 Task: Find connections with filter location Bālurghāt with filter topic #Automationwith filter profile language German with filter current company VDart with filter school ACE Engineering College, Hyderabad with filter industry Metal Valve, Ball, and Roller Manufacturing with filter service category Financial Advisory with filter keywords title Solar Photovoltaic Installer
Action: Mouse moved to (476, 63)
Screenshot: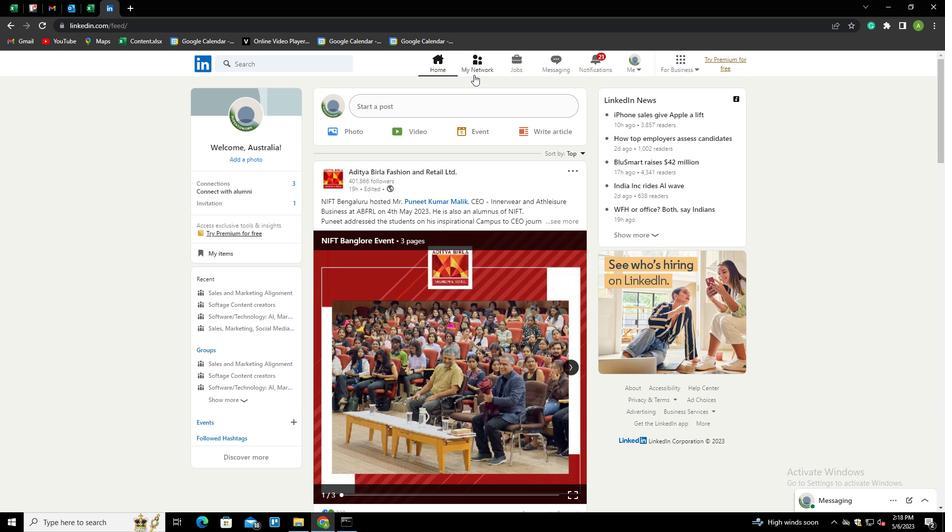 
Action: Mouse pressed left at (476, 63)
Screenshot: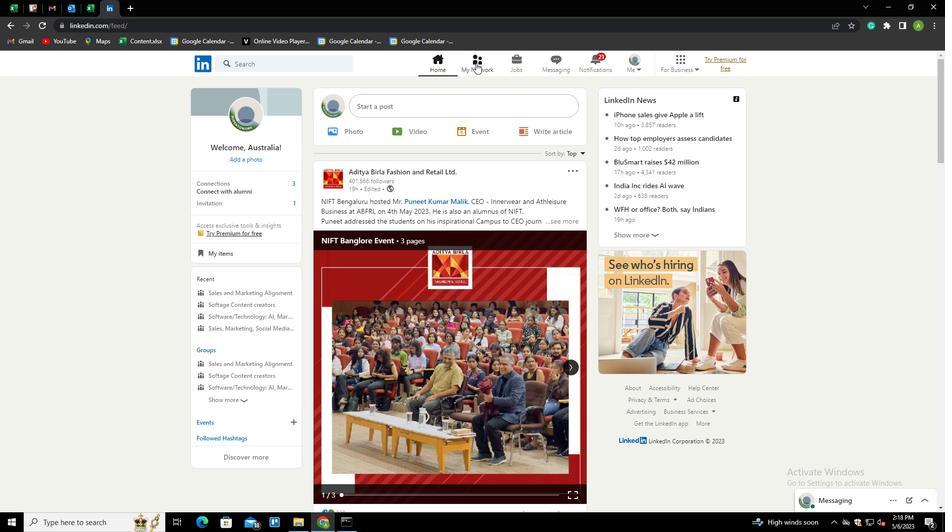 
Action: Mouse moved to (259, 119)
Screenshot: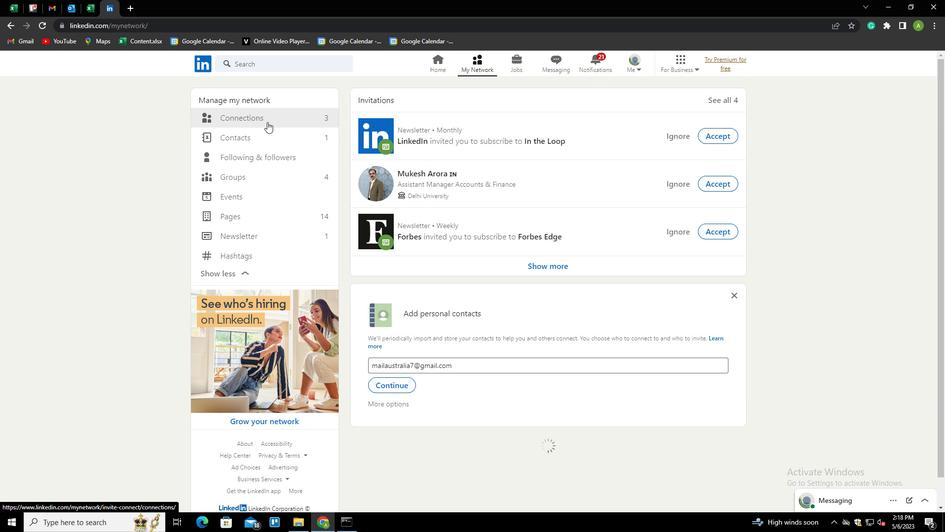 
Action: Mouse pressed left at (259, 119)
Screenshot: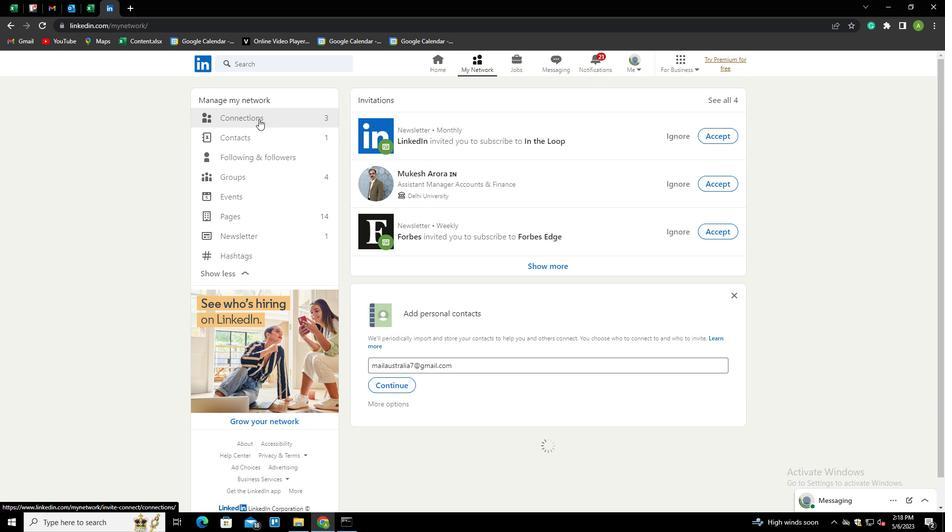 
Action: Mouse moved to (542, 119)
Screenshot: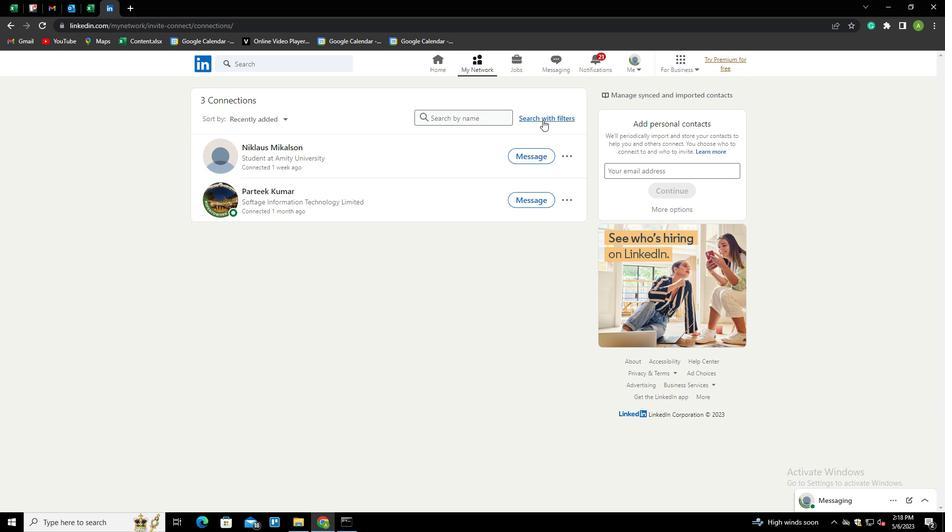 
Action: Mouse pressed left at (542, 119)
Screenshot: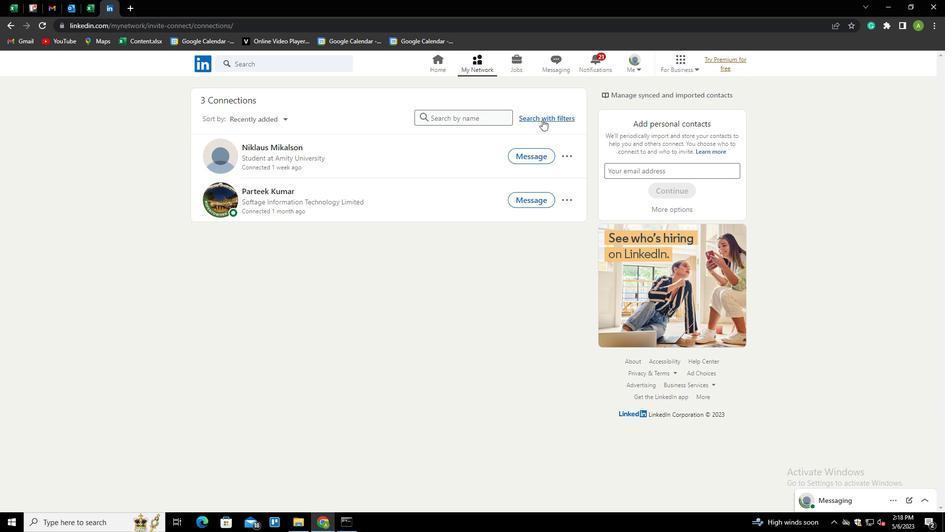 
Action: Mouse moved to (499, 89)
Screenshot: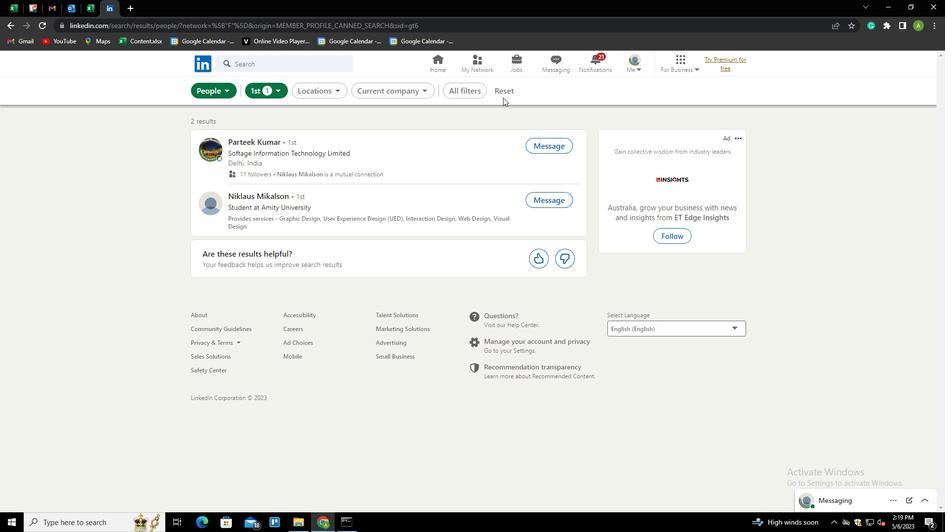 
Action: Mouse pressed left at (499, 89)
Screenshot: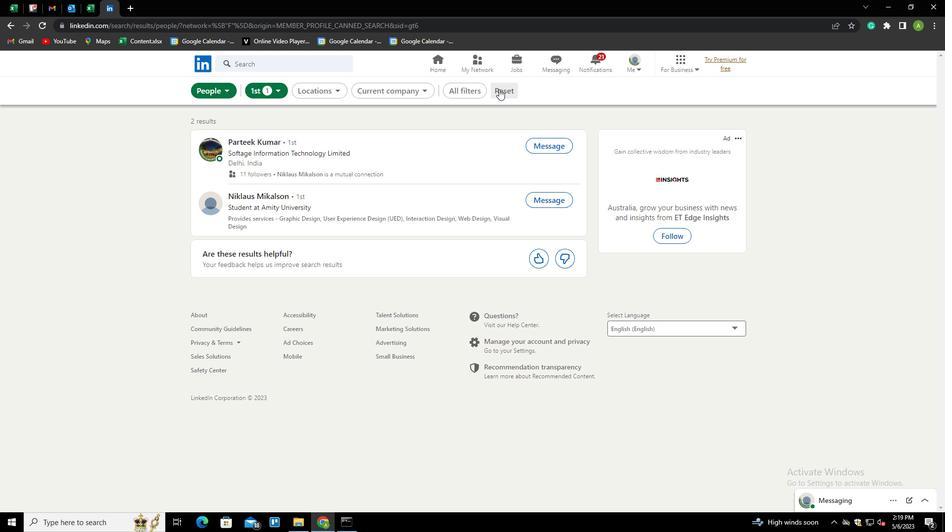 
Action: Mouse moved to (495, 90)
Screenshot: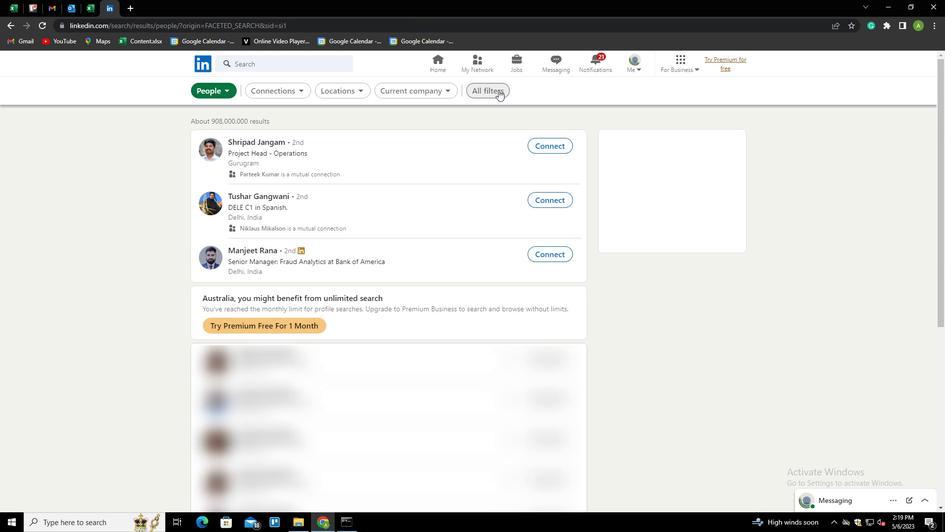 
Action: Mouse pressed left at (495, 90)
Screenshot: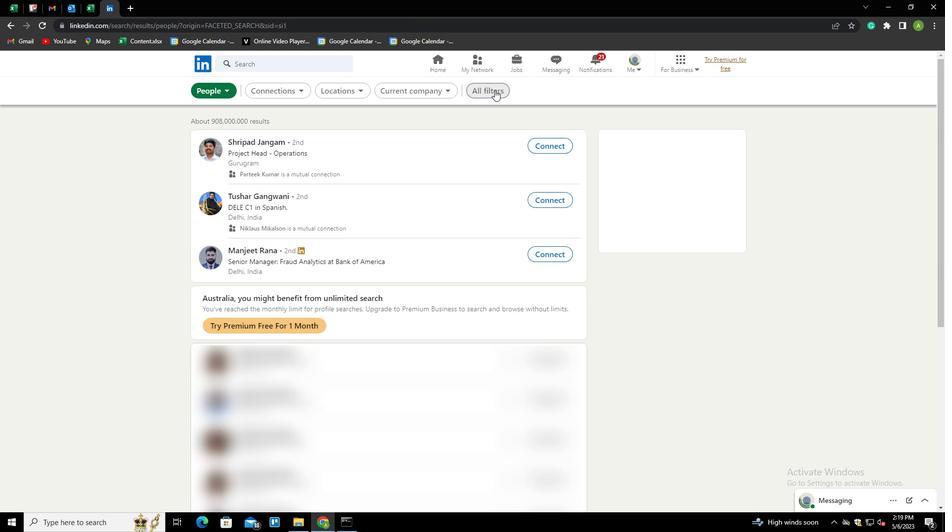 
Action: Mouse moved to (829, 354)
Screenshot: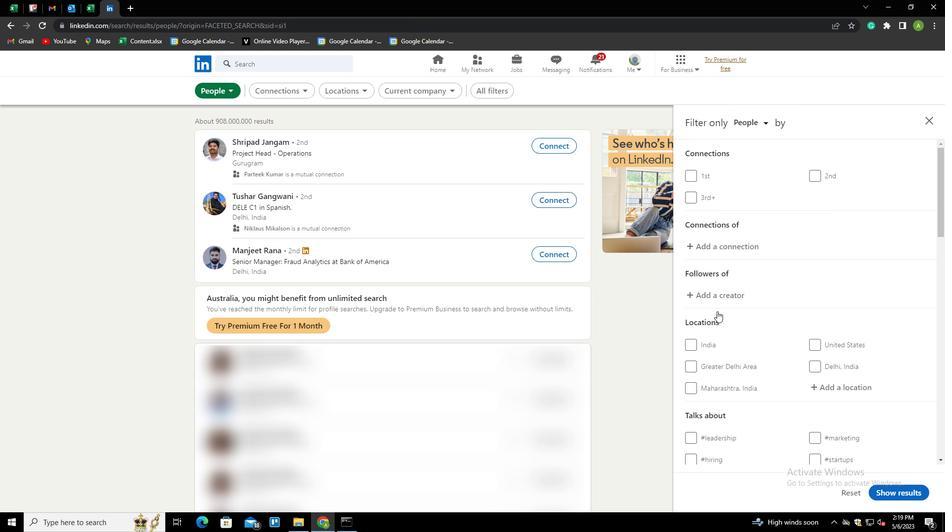 
Action: Mouse scrolled (829, 353) with delta (0, 0)
Screenshot: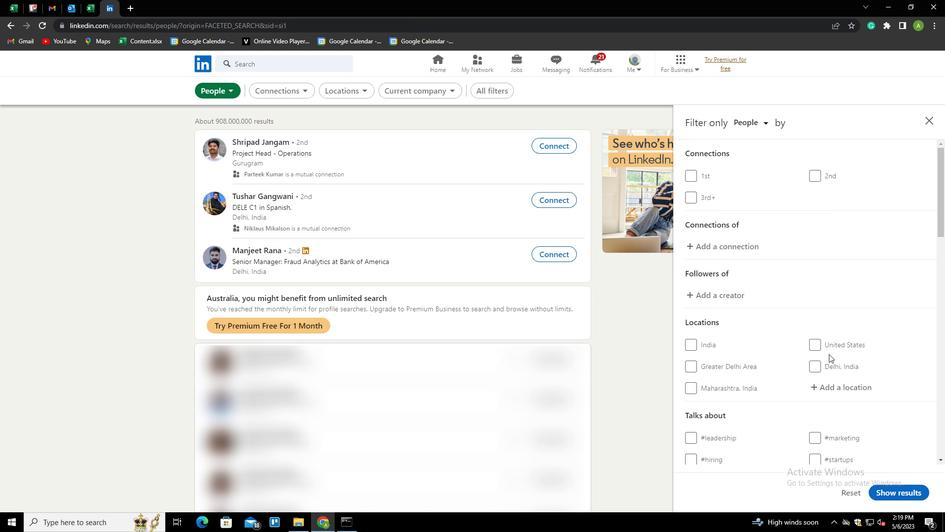
Action: Mouse scrolled (829, 353) with delta (0, 0)
Screenshot: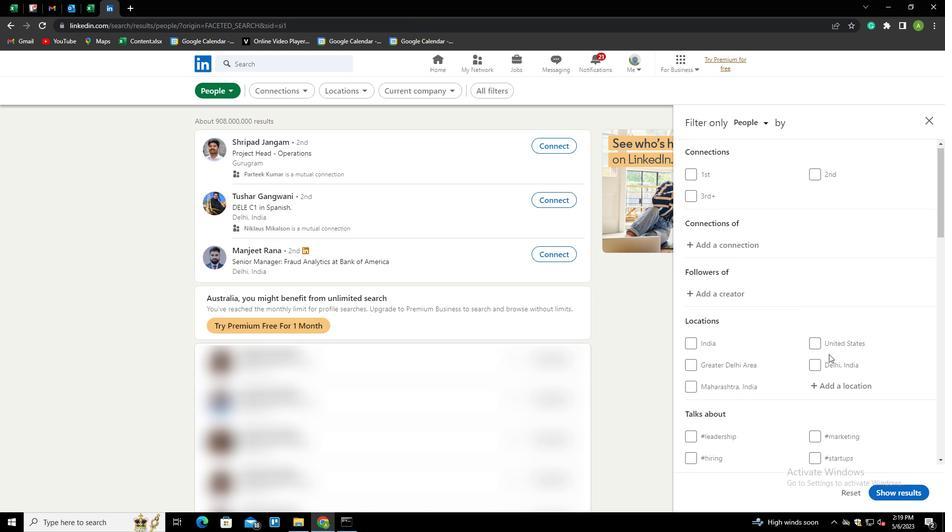 
Action: Mouse scrolled (829, 353) with delta (0, 0)
Screenshot: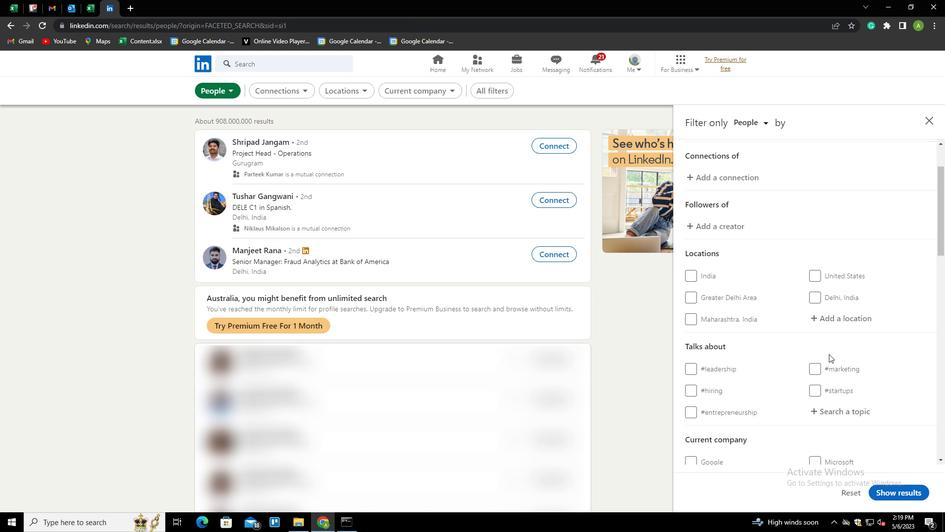 
Action: Mouse moved to (832, 242)
Screenshot: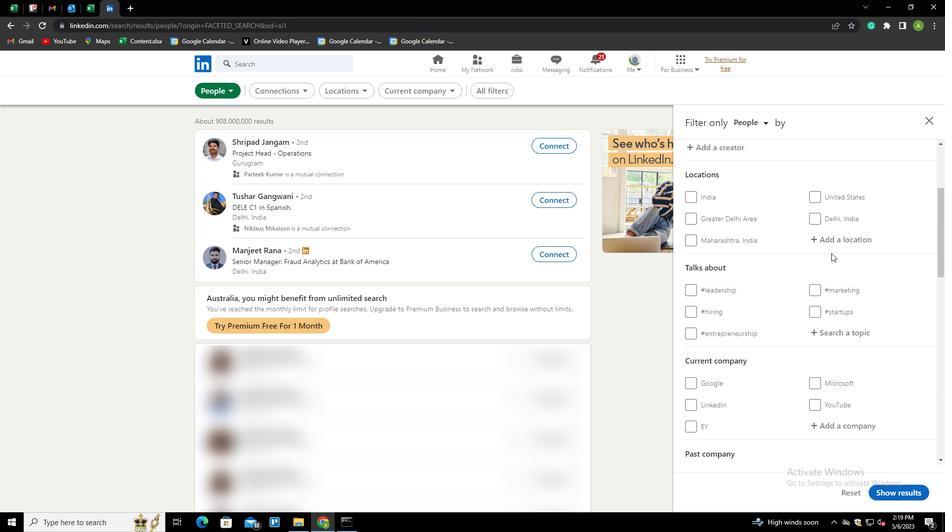 
Action: Mouse pressed left at (832, 242)
Screenshot: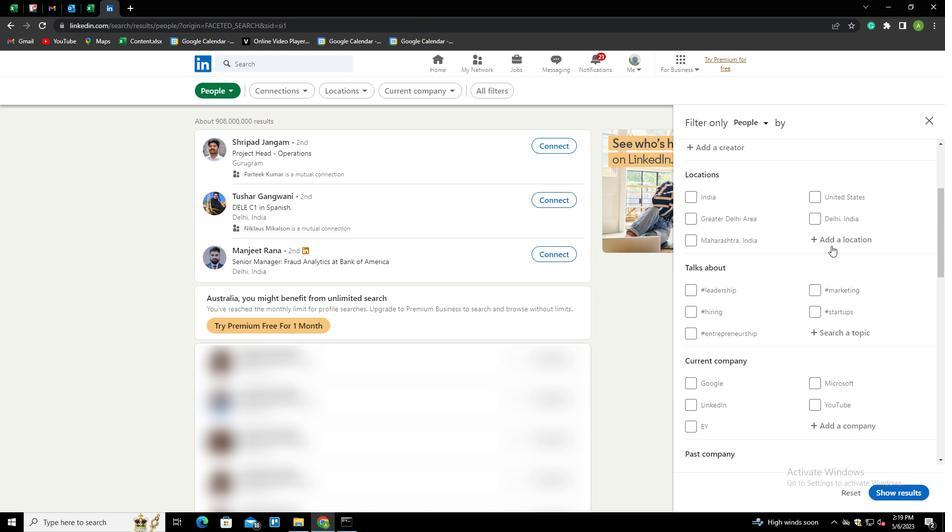 
Action: Mouse moved to (832, 262)
Screenshot: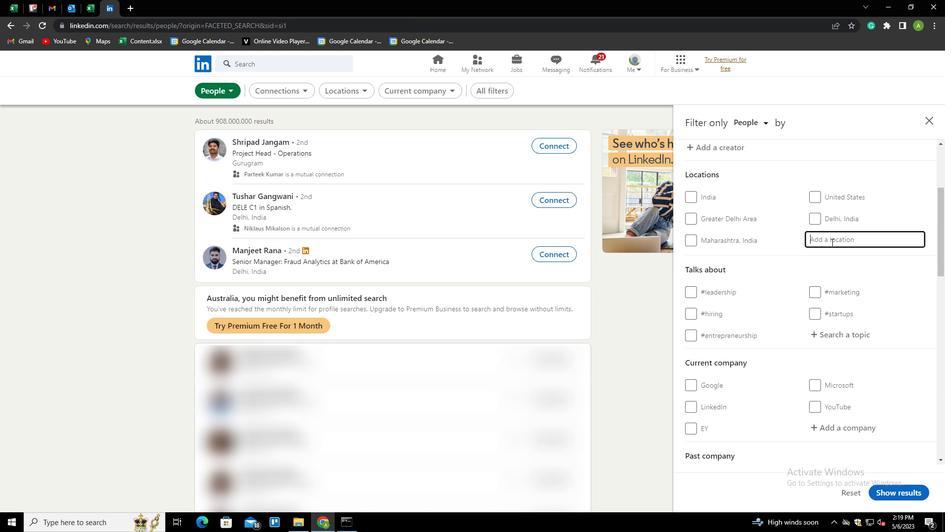 
Action: Key pressed <Key.shift><Key.shift>BALURGHAT<Key.down><Key.enter>
Screenshot: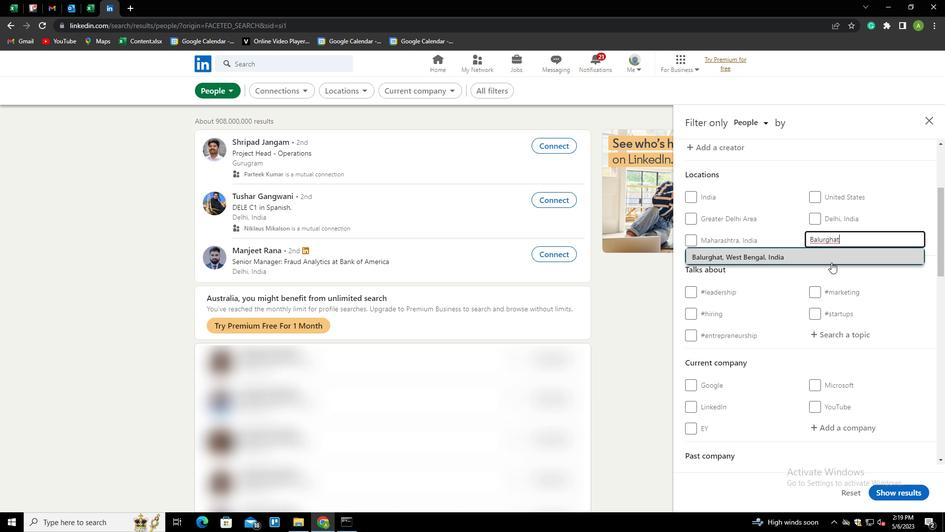 
Action: Mouse scrolled (832, 262) with delta (0, 0)
Screenshot: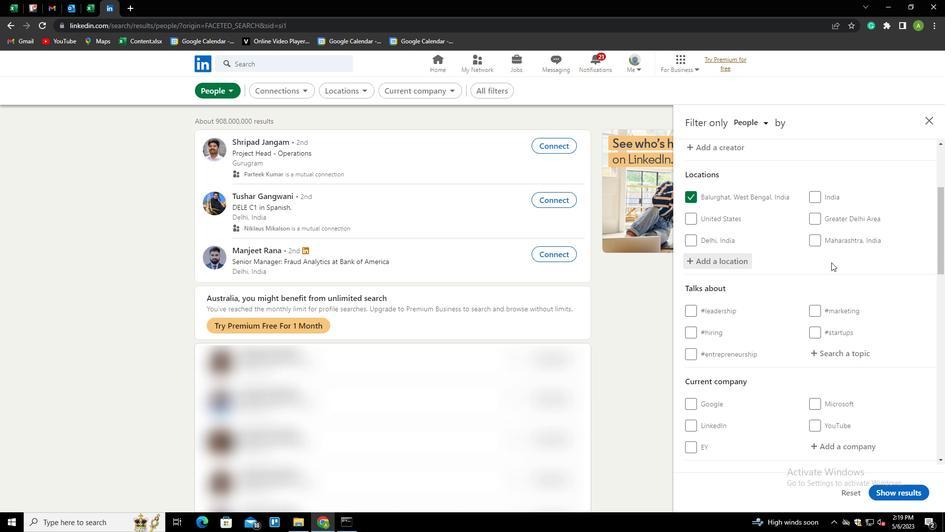 
Action: Mouse scrolled (832, 262) with delta (0, 0)
Screenshot: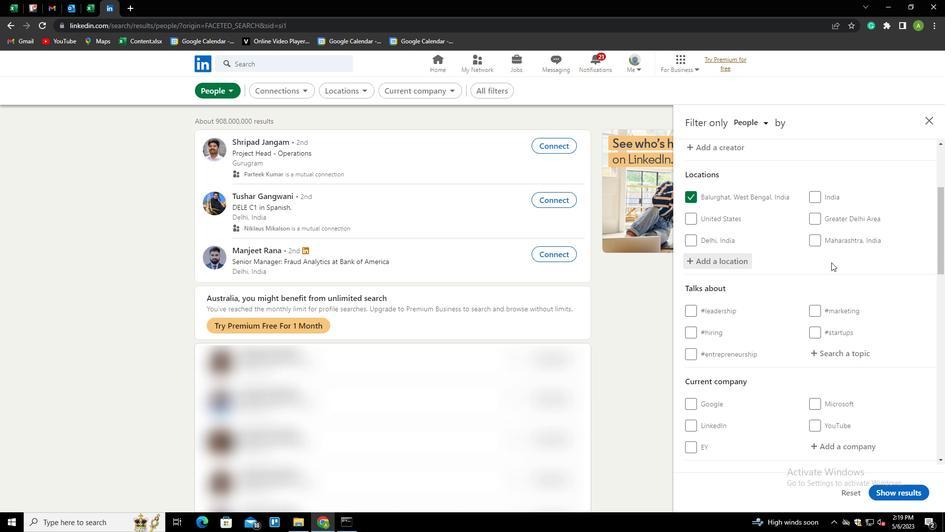 
Action: Mouse scrolled (832, 262) with delta (0, 0)
Screenshot: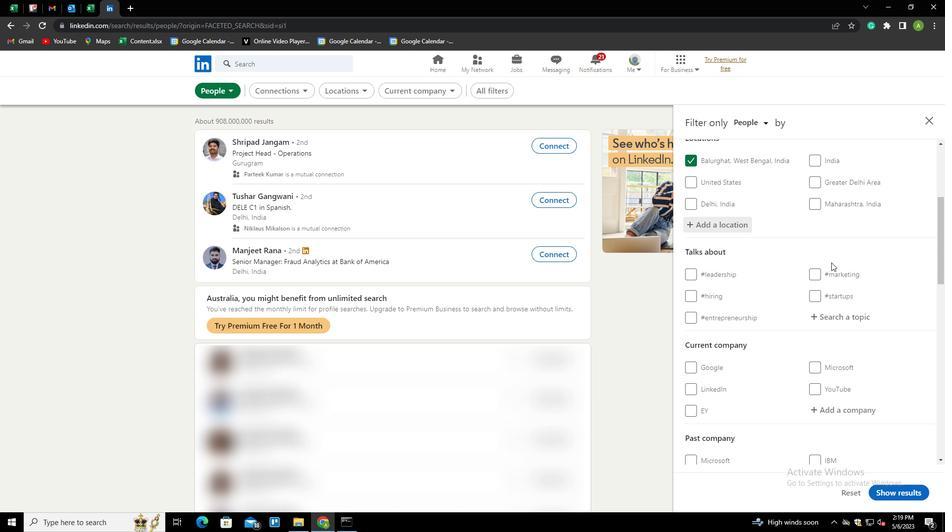 
Action: Mouse moved to (831, 195)
Screenshot: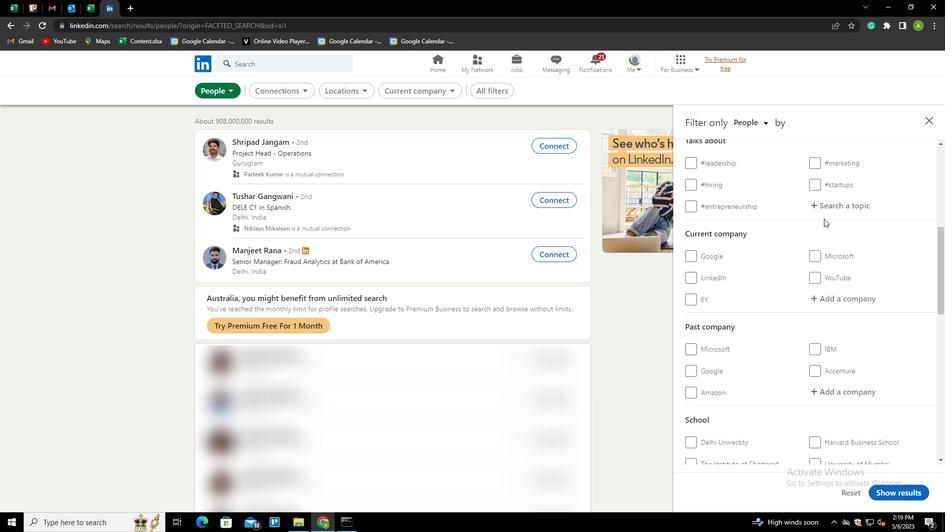 
Action: Mouse pressed left at (831, 195)
Screenshot: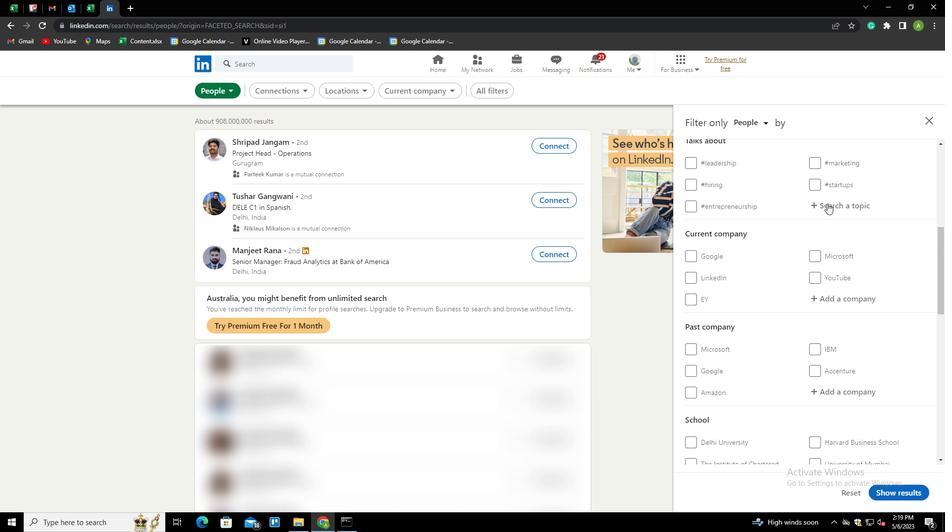
Action: Key pressed <Key.shift>
Screenshot: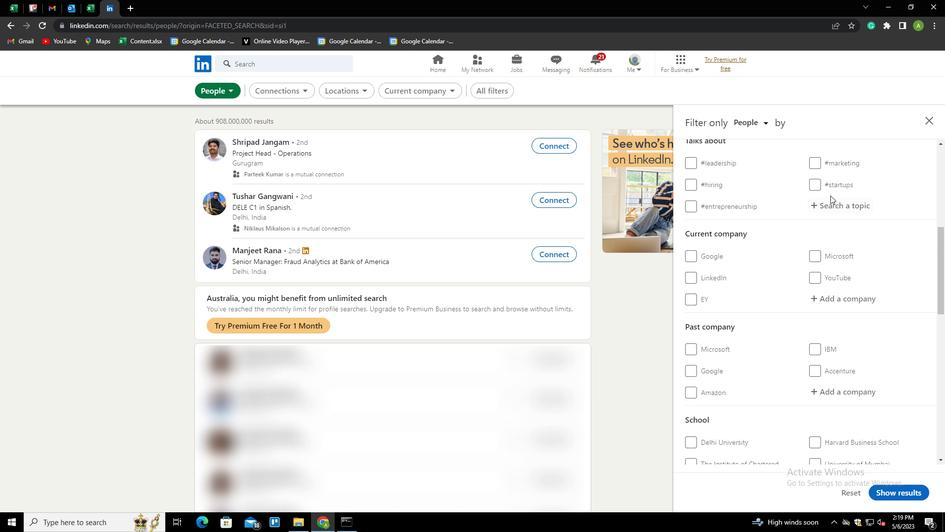 
Action: Mouse moved to (833, 208)
Screenshot: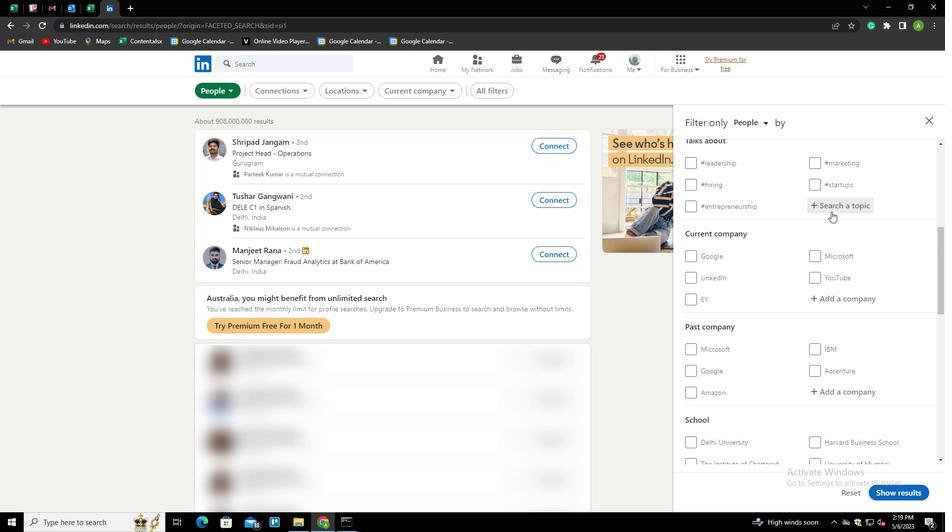 
Action: Key pressed <Key.shift>
Screenshot: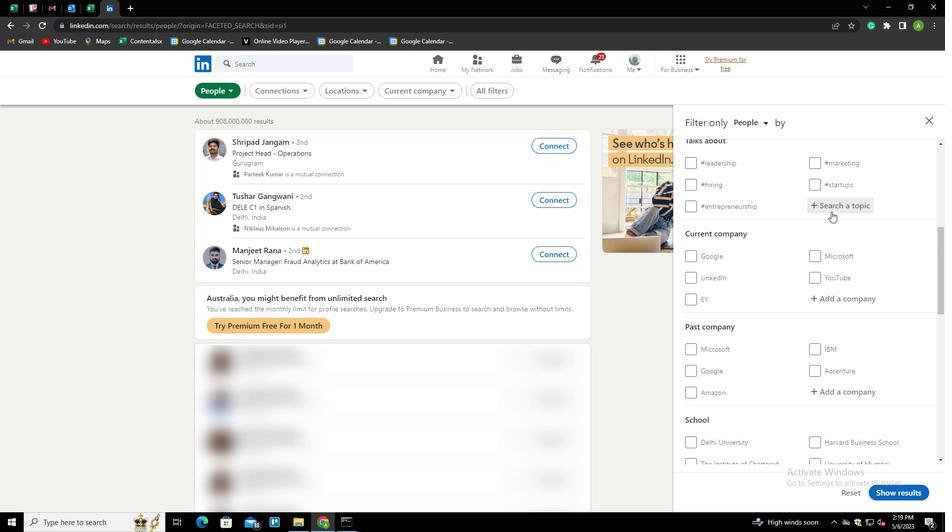 
Action: Mouse moved to (833, 206)
Screenshot: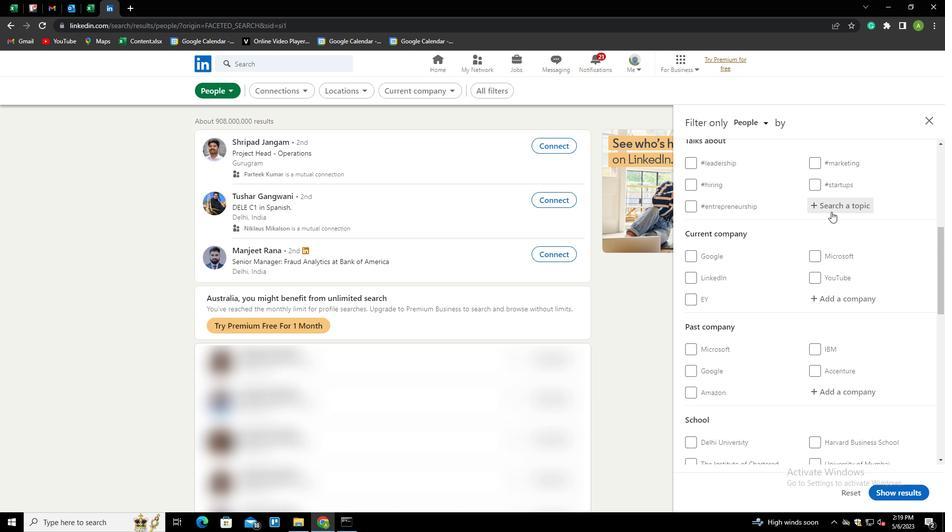 
Action: Key pressed <Key.shift>
Screenshot: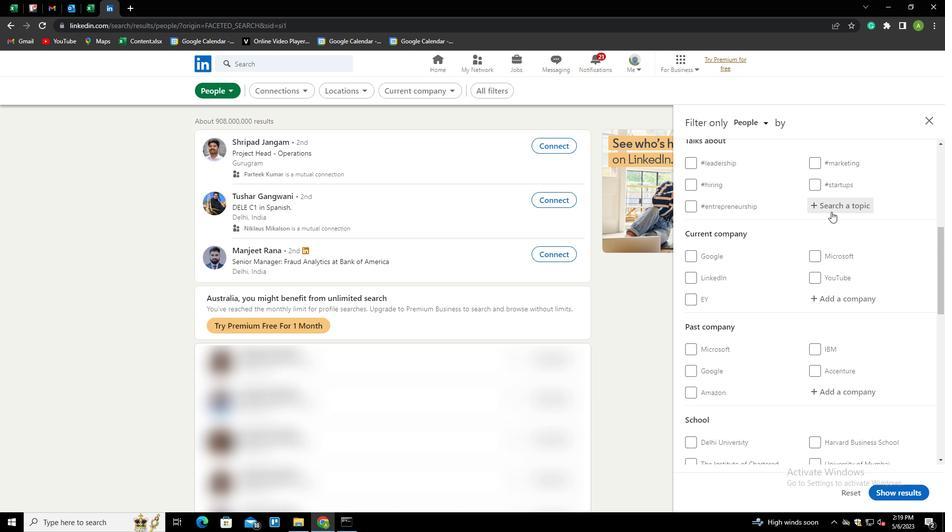 
Action: Mouse moved to (833, 205)
Screenshot: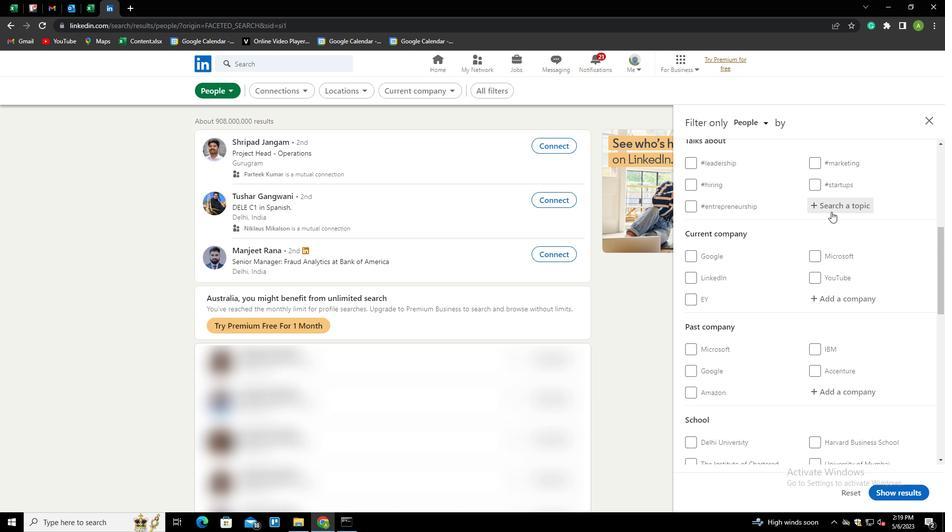 
Action: Mouse pressed left at (833, 205)
Screenshot: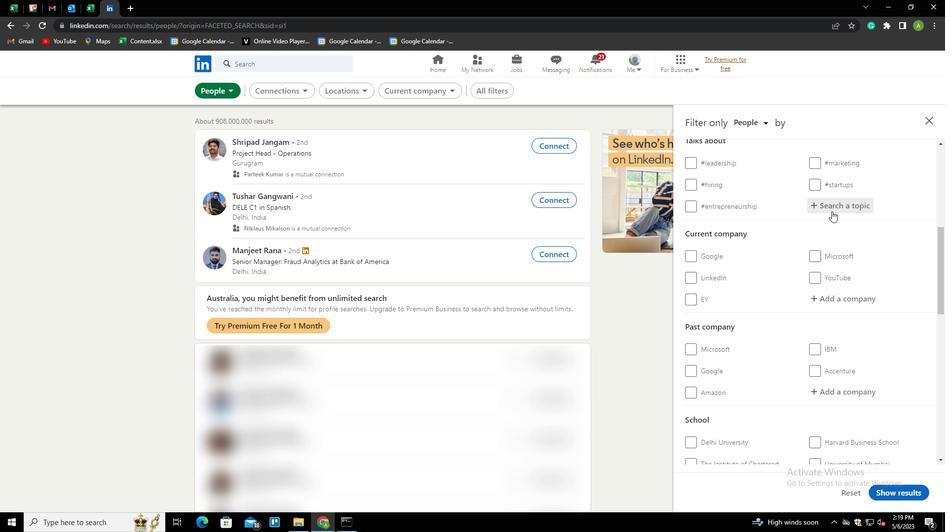 
Action: Key pressed <Key.shift>
Screenshot: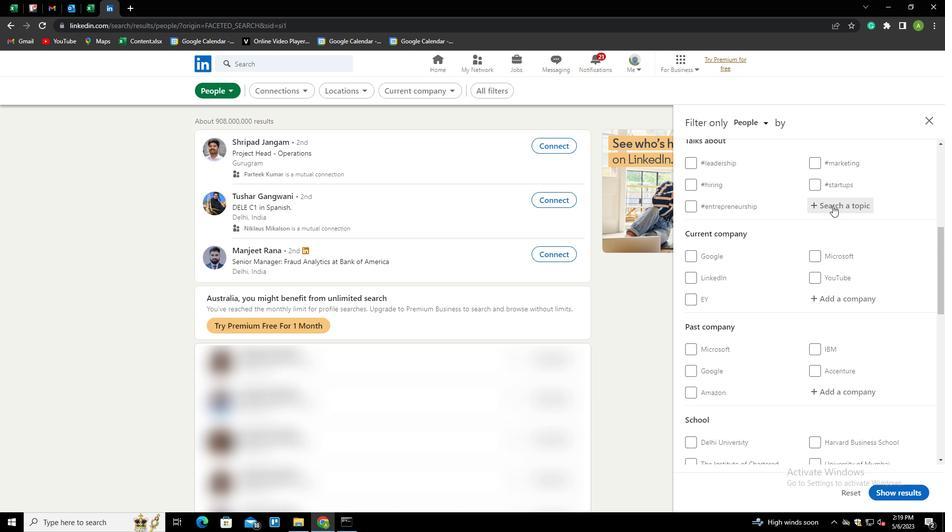
Action: Mouse moved to (833, 205)
Screenshot: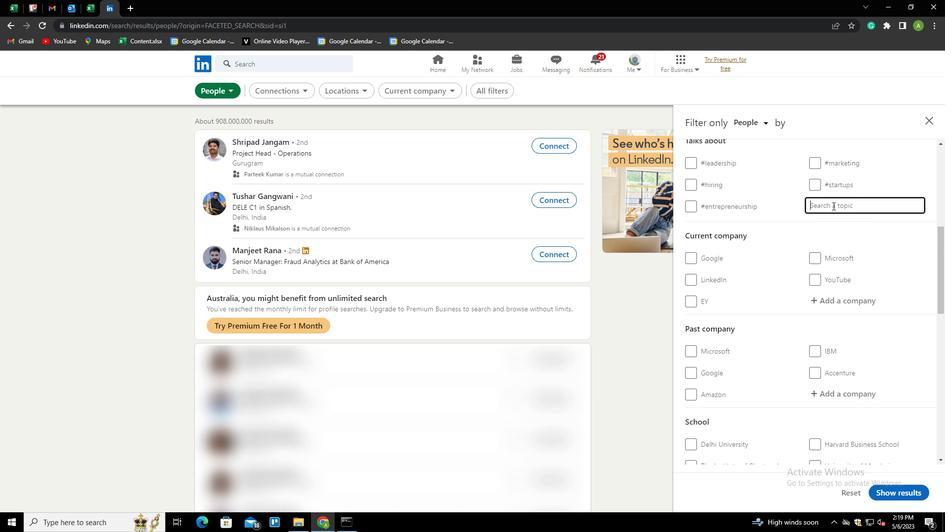 
Action: Key pressed A
Screenshot: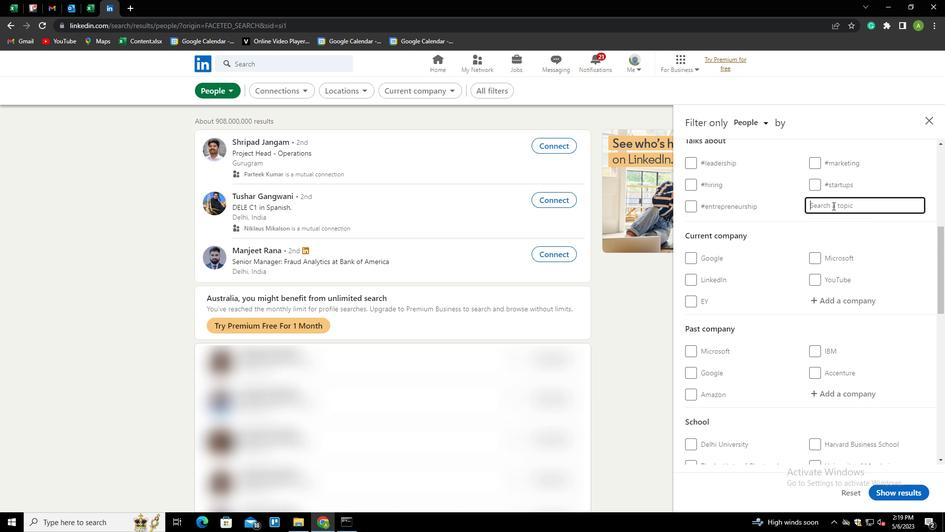 
Action: Mouse moved to (840, 210)
Screenshot: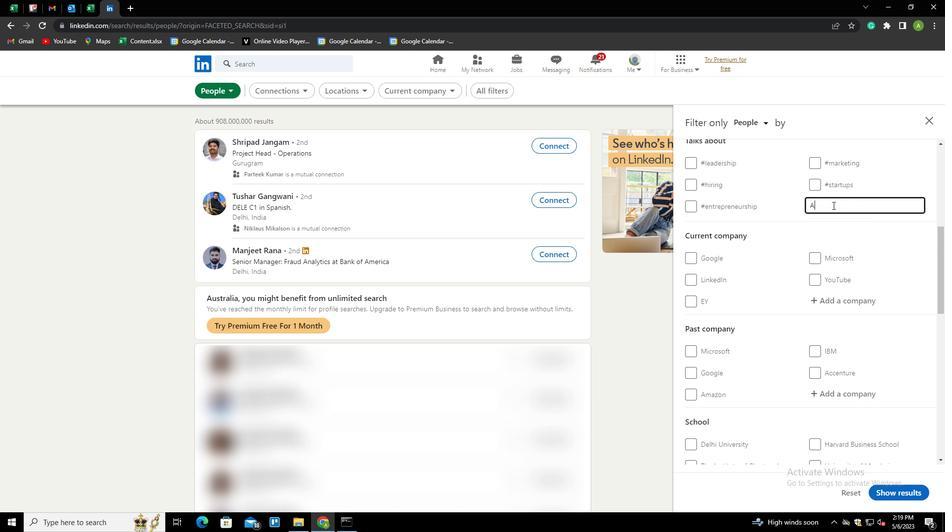 
Action: Key pressed UTOMATION<Key.down><Key.enter>
Screenshot: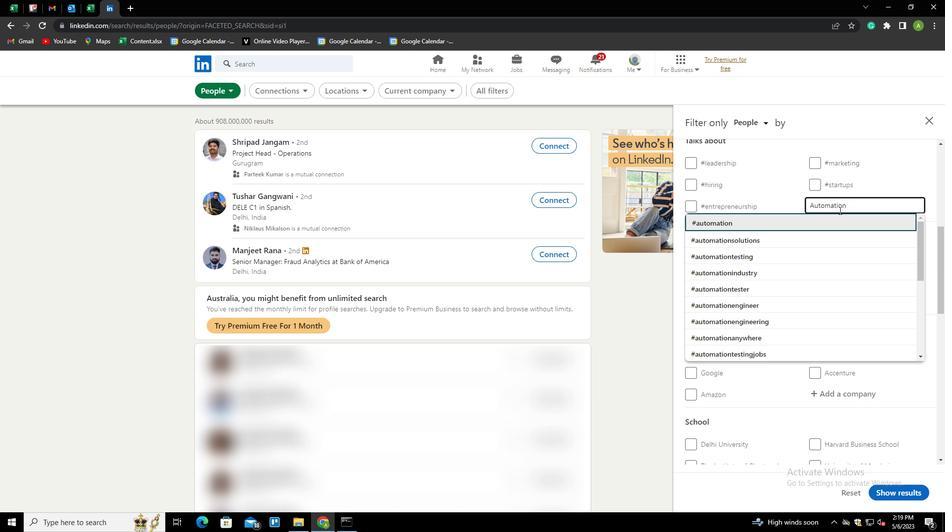 
Action: Mouse moved to (825, 244)
Screenshot: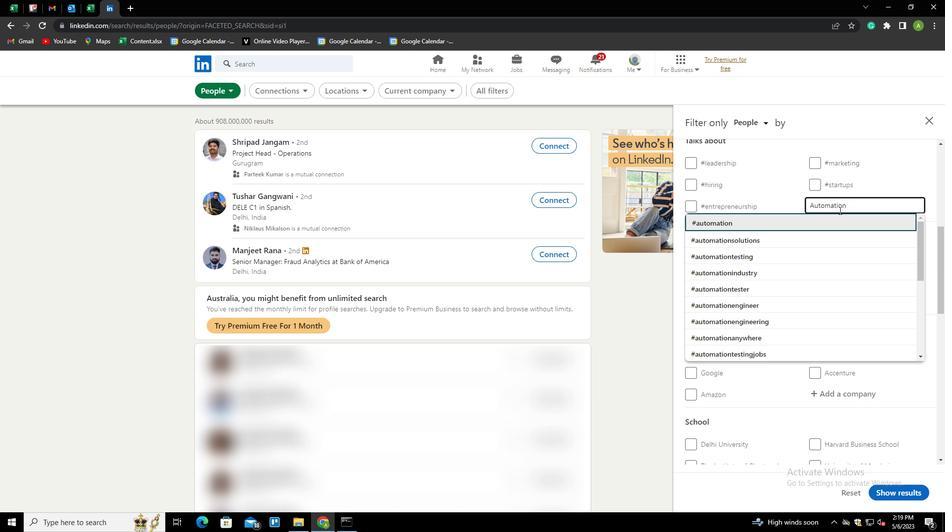 
Action: Mouse scrolled (825, 243) with delta (0, 0)
Screenshot: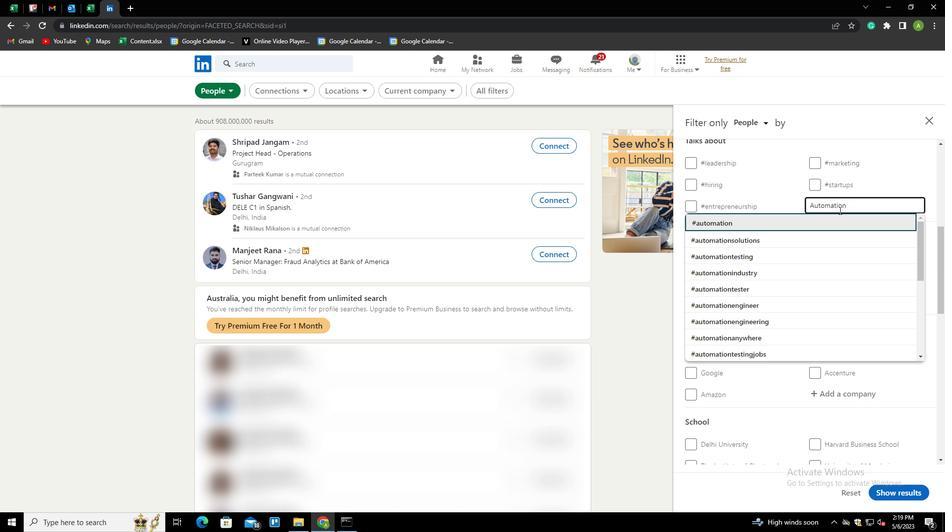 
Action: Mouse scrolled (825, 243) with delta (0, 0)
Screenshot: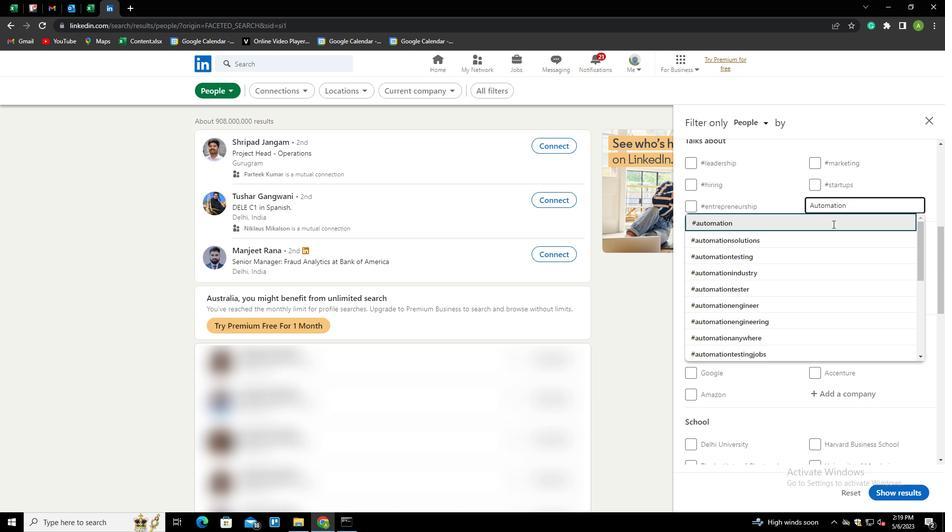 
Action: Mouse moved to (809, 316)
Screenshot: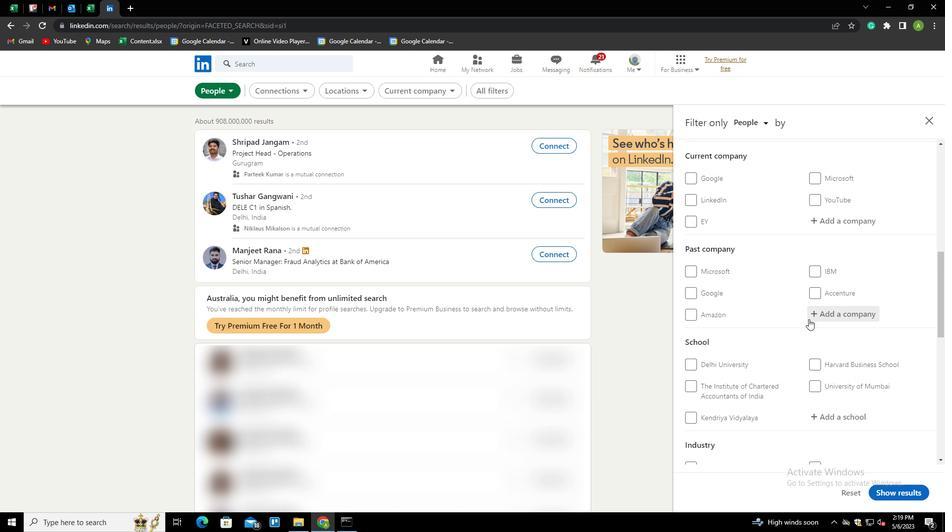 
Action: Mouse scrolled (809, 315) with delta (0, 0)
Screenshot: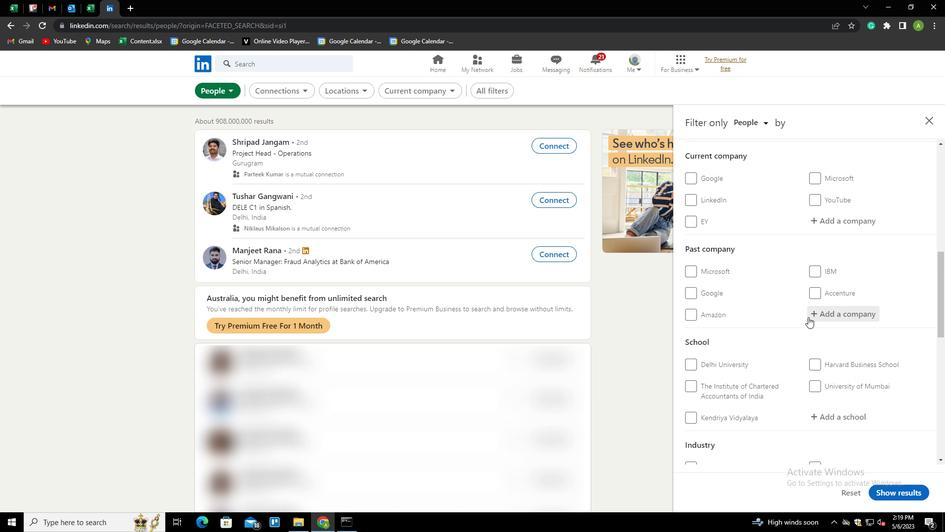 
Action: Mouse scrolled (809, 315) with delta (0, 0)
Screenshot: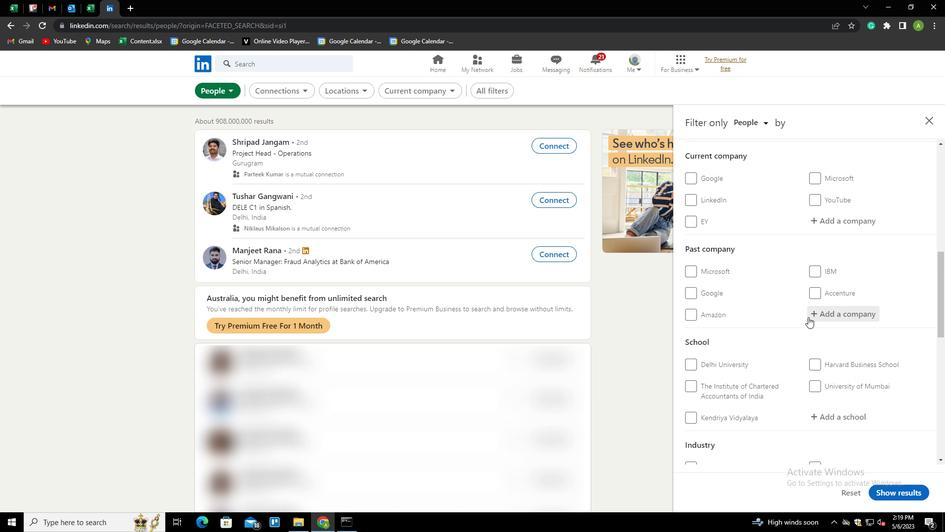 
Action: Mouse scrolled (809, 315) with delta (0, 0)
Screenshot: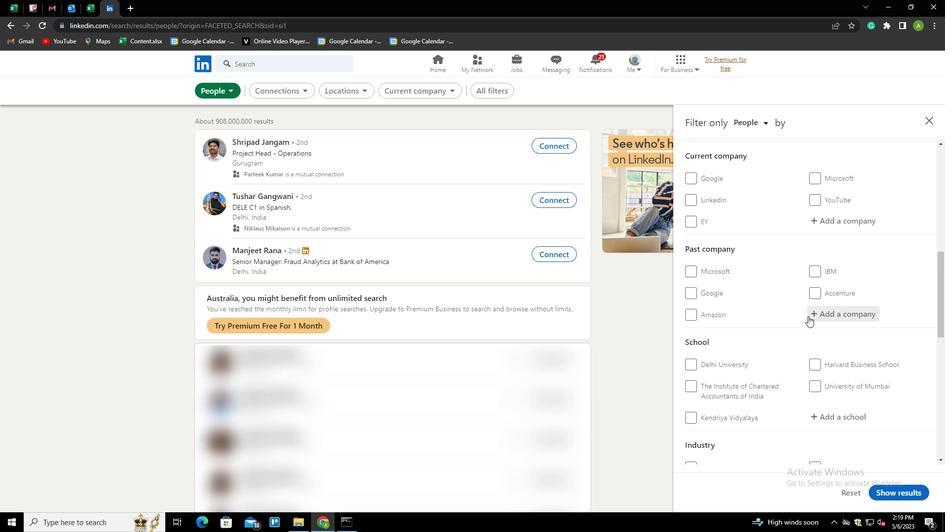 
Action: Mouse scrolled (809, 315) with delta (0, 0)
Screenshot: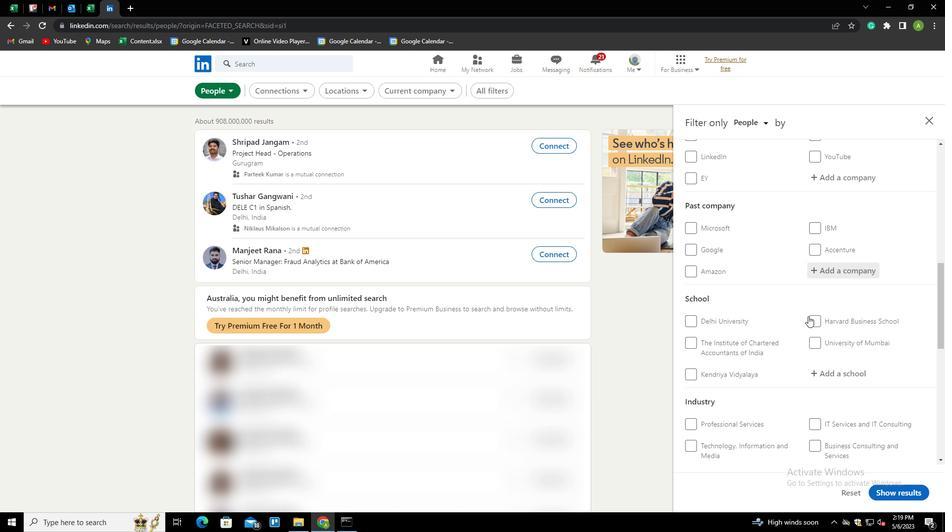 
Action: Mouse scrolled (809, 315) with delta (0, 0)
Screenshot: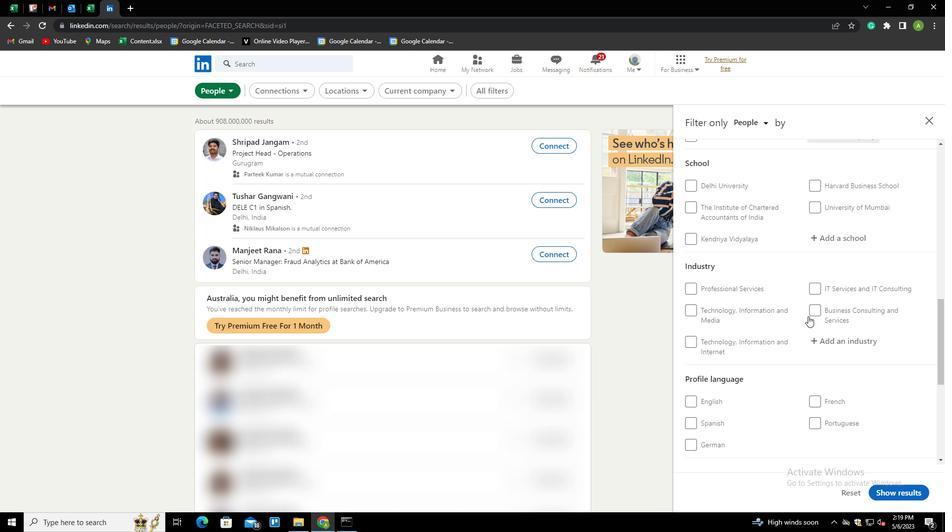
Action: Mouse moved to (700, 380)
Screenshot: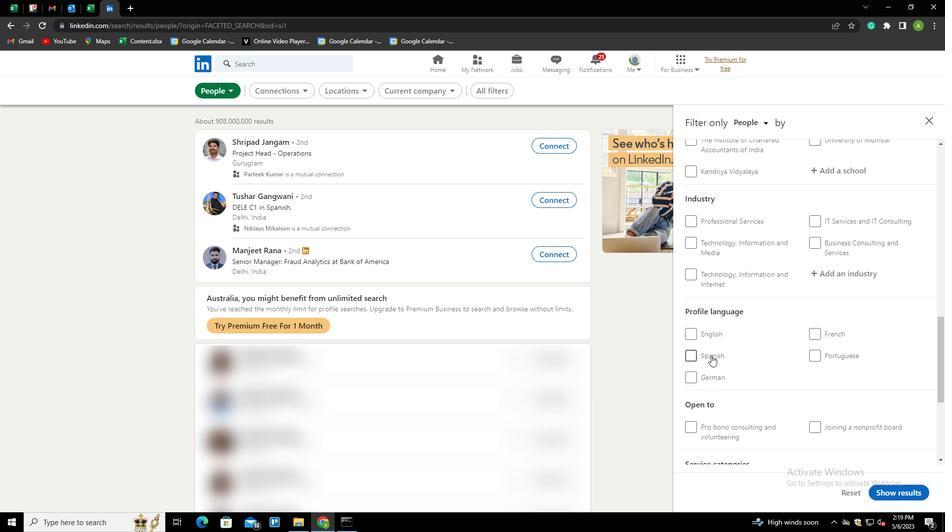 
Action: Mouse pressed left at (700, 380)
Screenshot: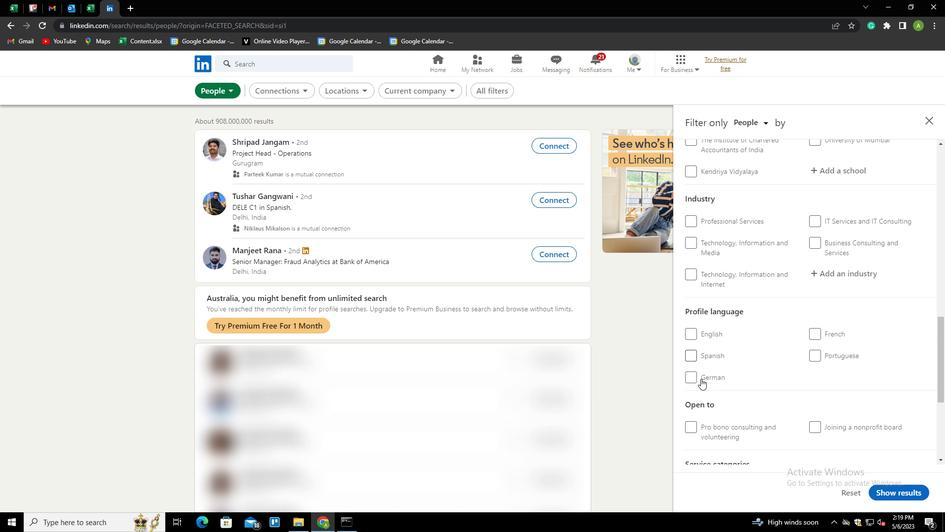 
Action: Mouse moved to (800, 355)
Screenshot: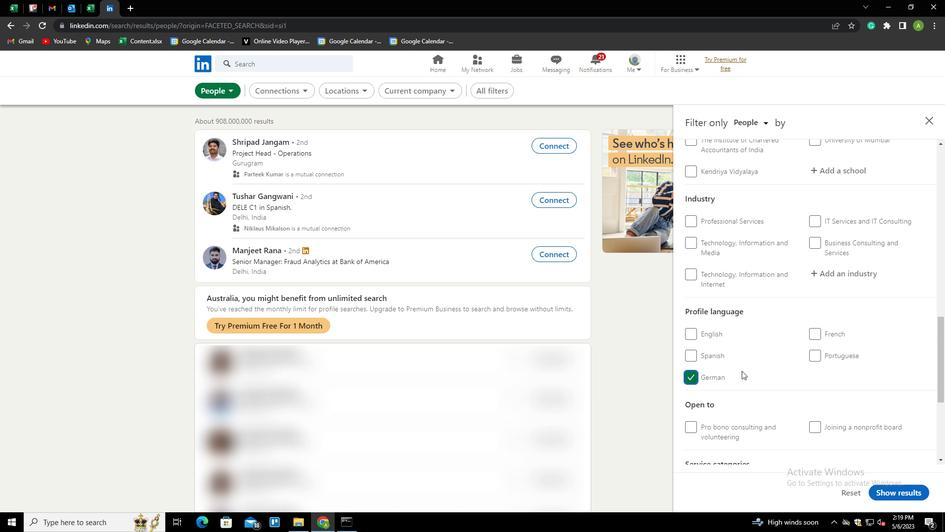 
Action: Mouse scrolled (800, 355) with delta (0, 0)
Screenshot: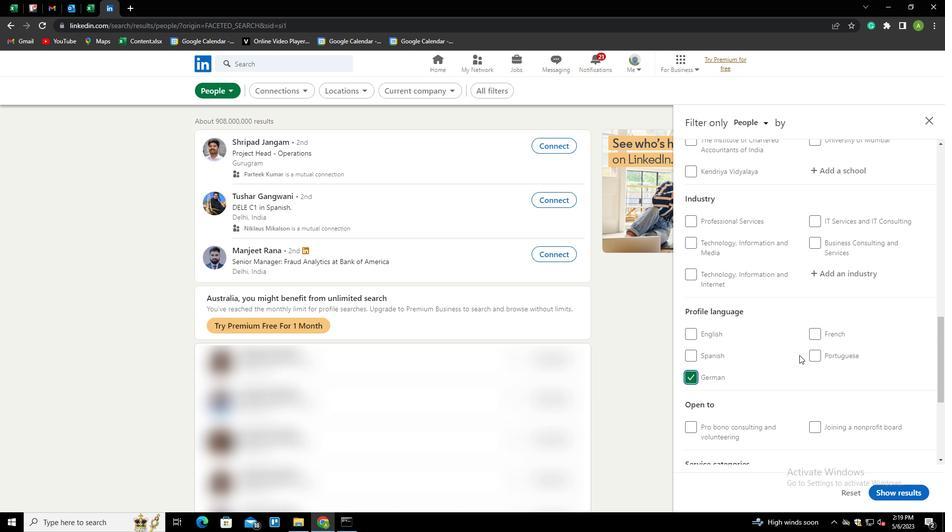 
Action: Mouse scrolled (800, 355) with delta (0, 0)
Screenshot: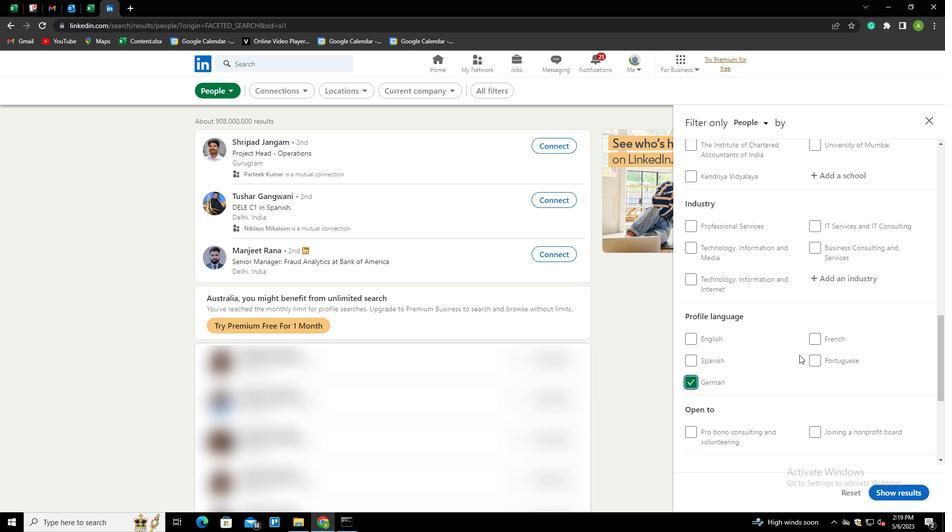
Action: Mouse scrolled (800, 355) with delta (0, 0)
Screenshot: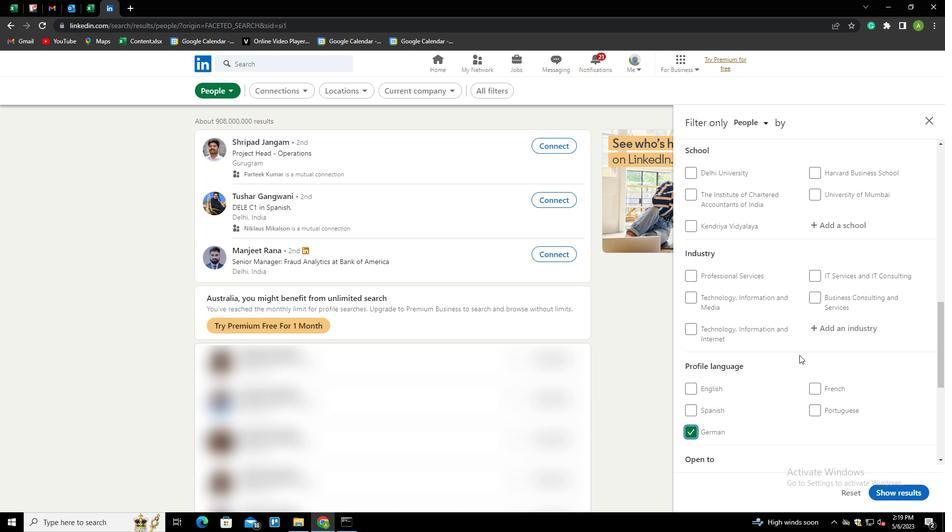 
Action: Mouse scrolled (800, 355) with delta (0, 0)
Screenshot: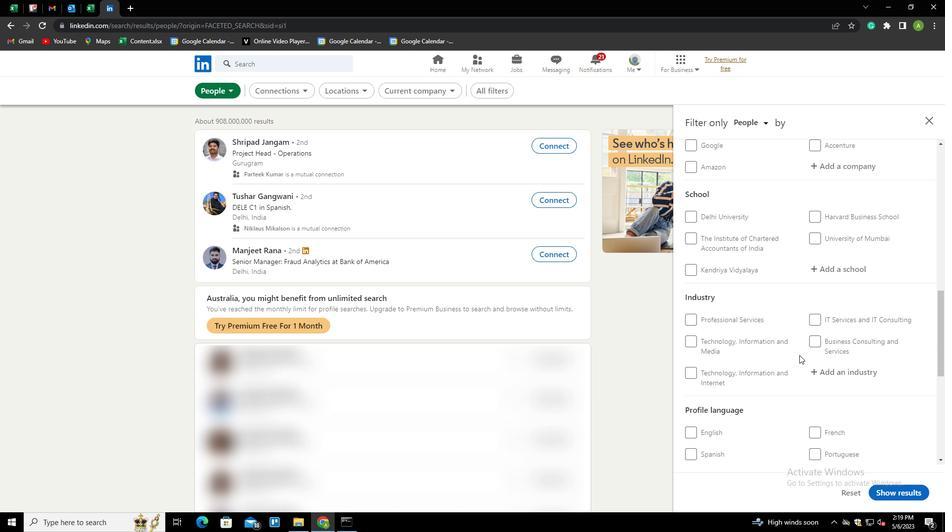 
Action: Mouse scrolled (800, 355) with delta (0, 0)
Screenshot: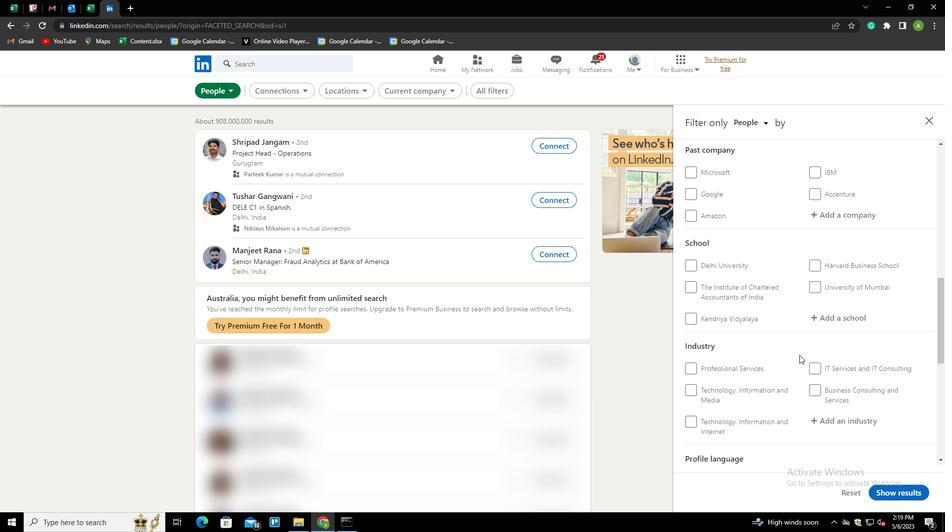 
Action: Mouse moved to (800, 354)
Screenshot: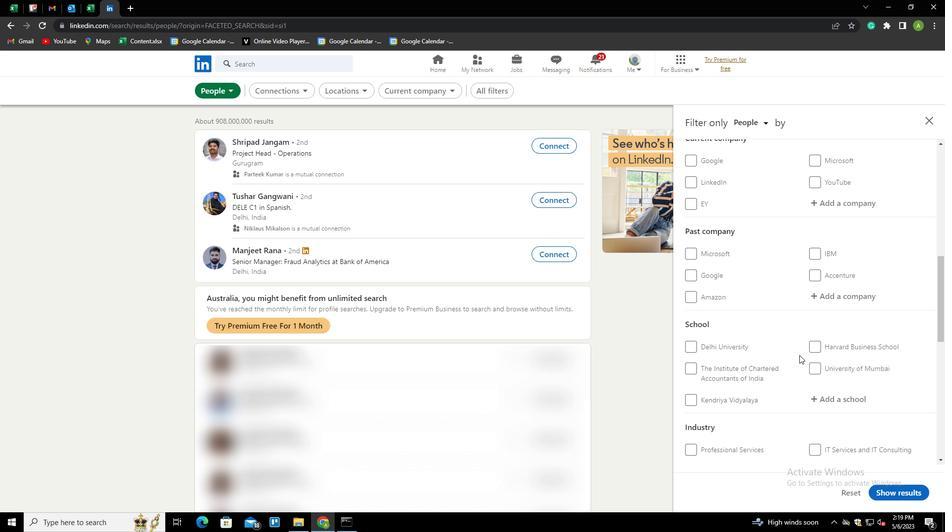 
Action: Mouse scrolled (800, 354) with delta (0, 0)
Screenshot: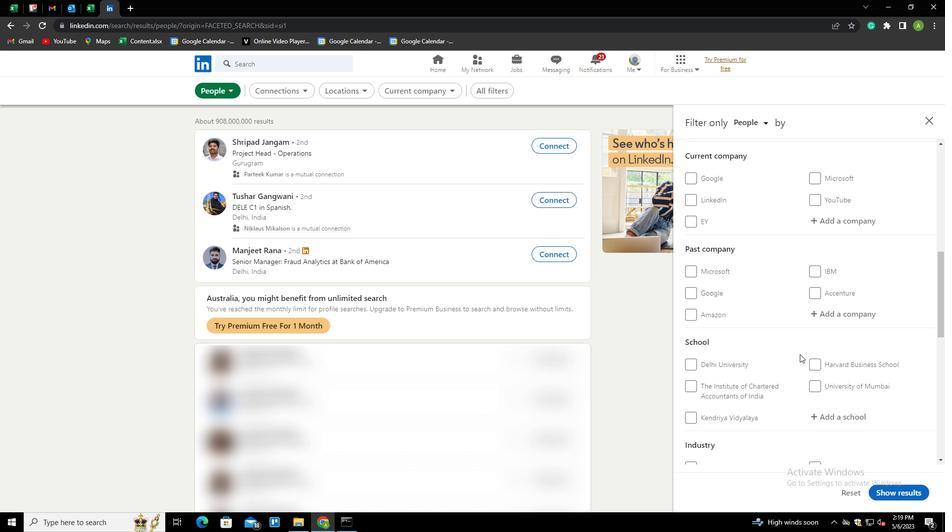 
Action: Mouse moved to (833, 277)
Screenshot: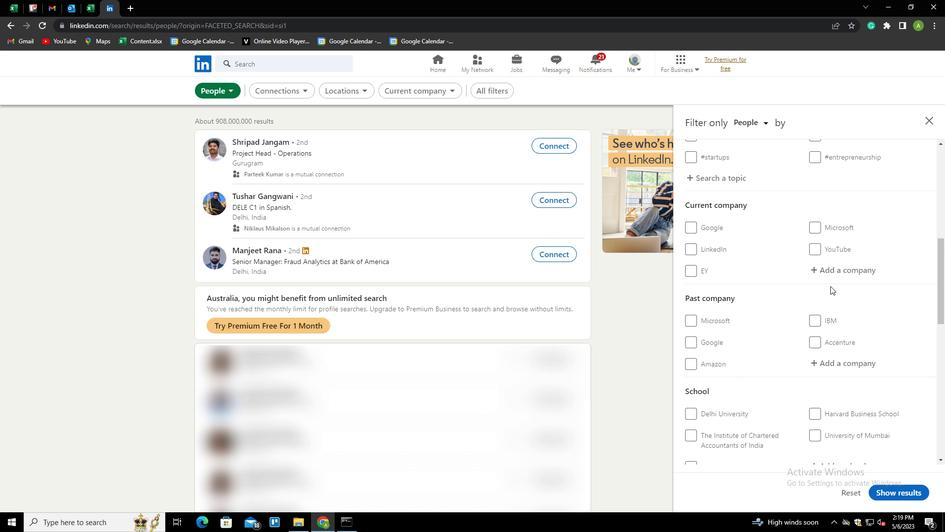 
Action: Mouse pressed left at (833, 277)
Screenshot: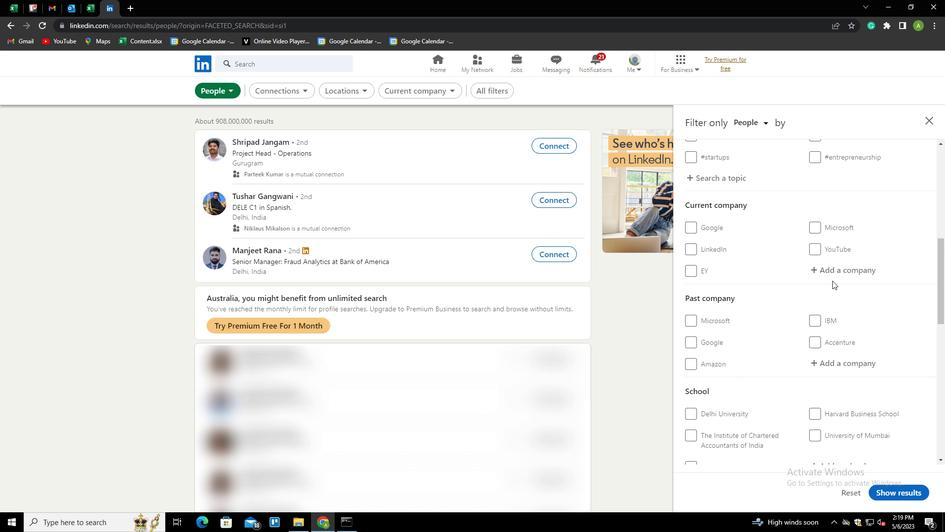 
Action: Key pressed <Key.shift>VDART<Key.down><Key.enter>
Screenshot: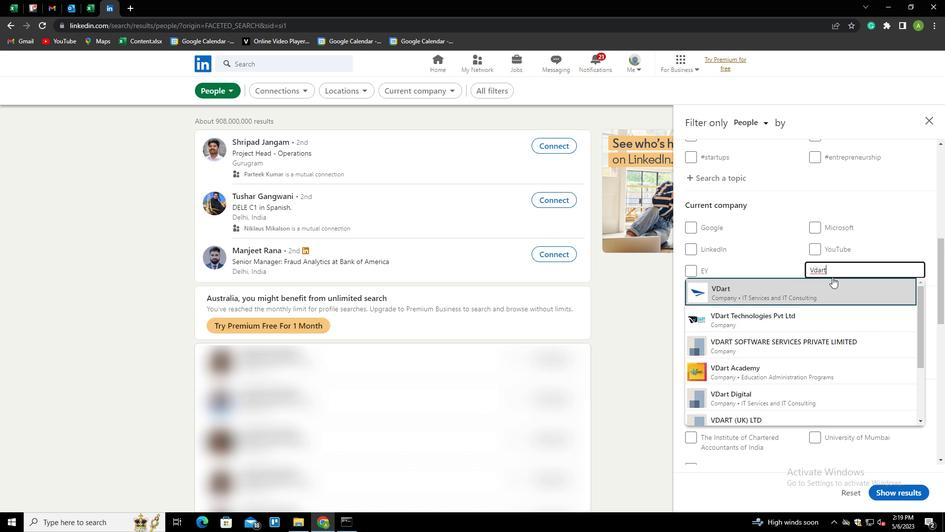 
Action: Mouse moved to (873, 293)
Screenshot: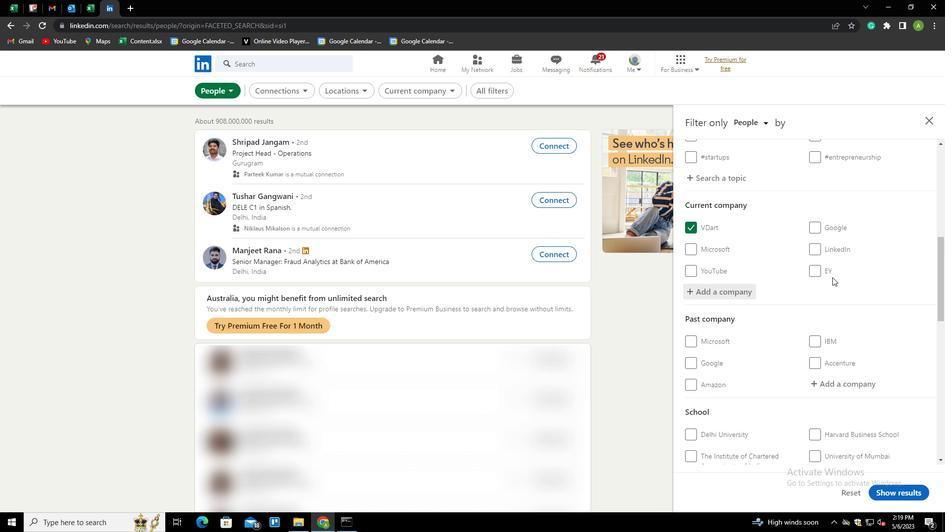 
Action: Mouse scrolled (873, 293) with delta (0, 0)
Screenshot: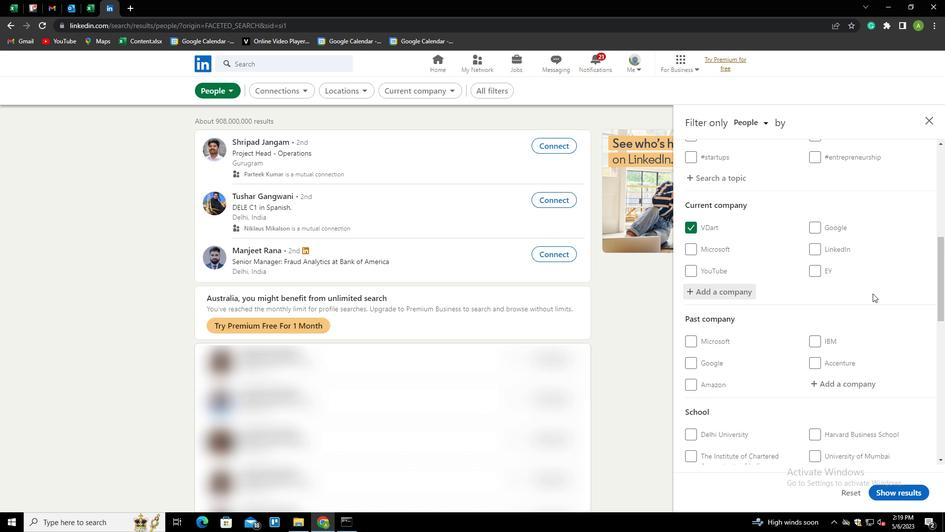 
Action: Mouse scrolled (873, 293) with delta (0, 0)
Screenshot: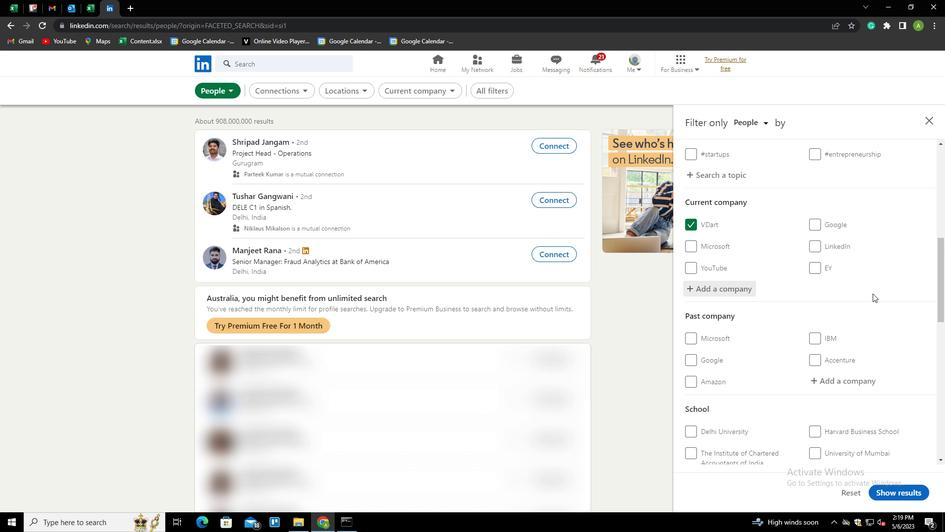 
Action: Mouse scrolled (873, 293) with delta (0, 0)
Screenshot: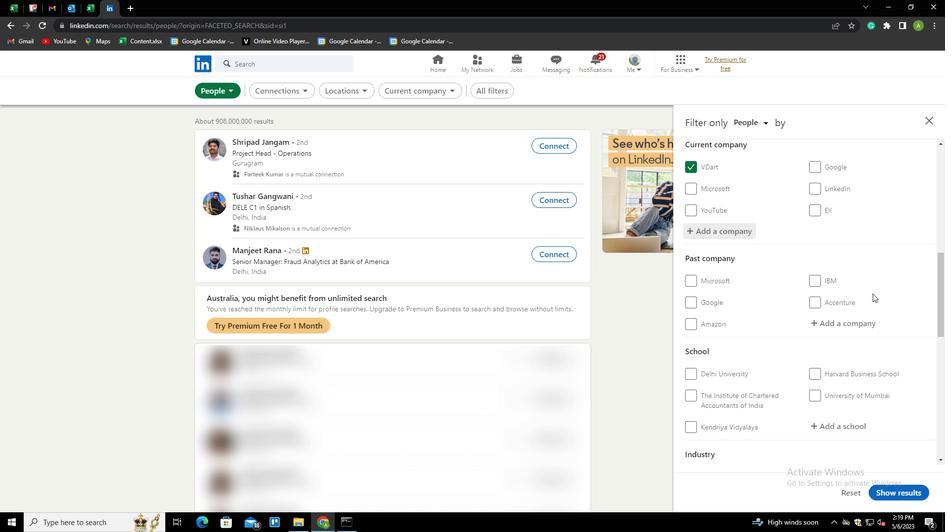 
Action: Mouse moved to (848, 338)
Screenshot: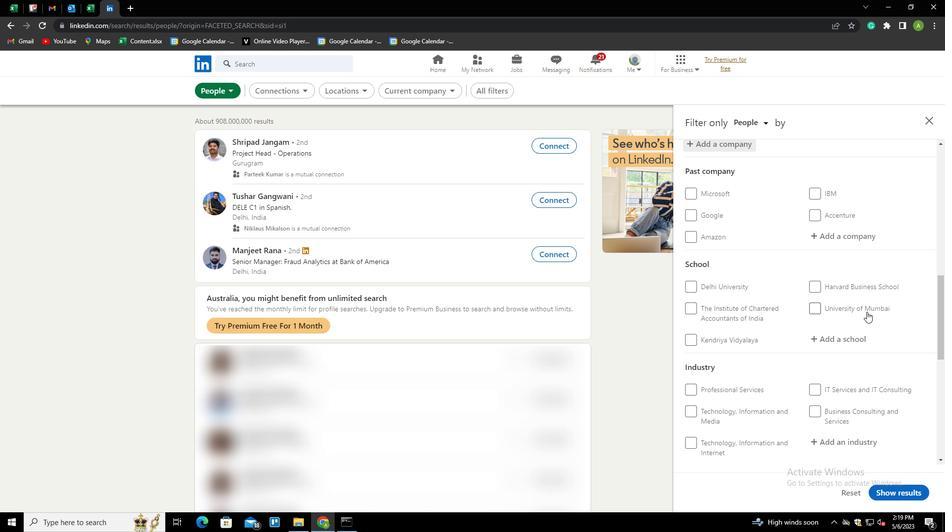 
Action: Mouse pressed left at (848, 338)
Screenshot: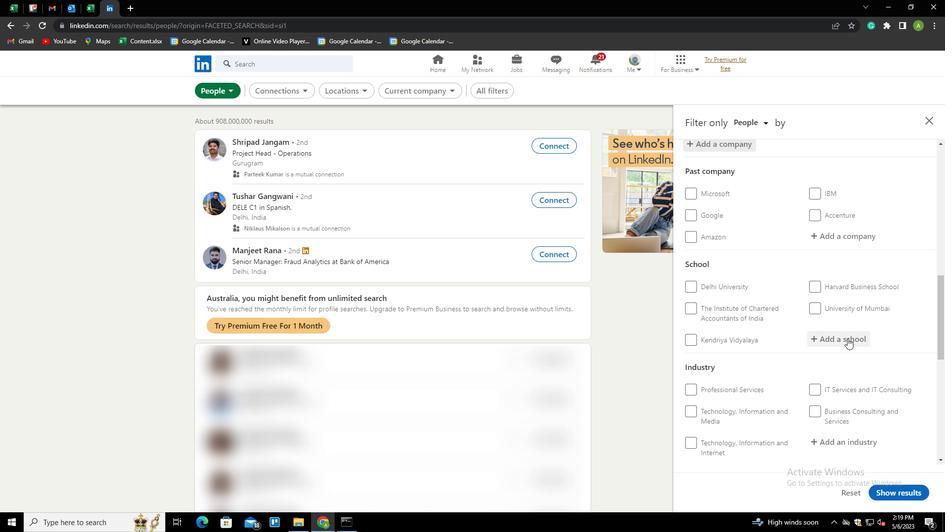 
Action: Key pressed <Key.shift>ACE<Key.space>E<Key.backspace><Key.shift>ENGINN<Key.backspace>EETIN<Key.down><Key.backspace><Key.backspace><Key.backspace><Key.down><Key.enter>
Screenshot: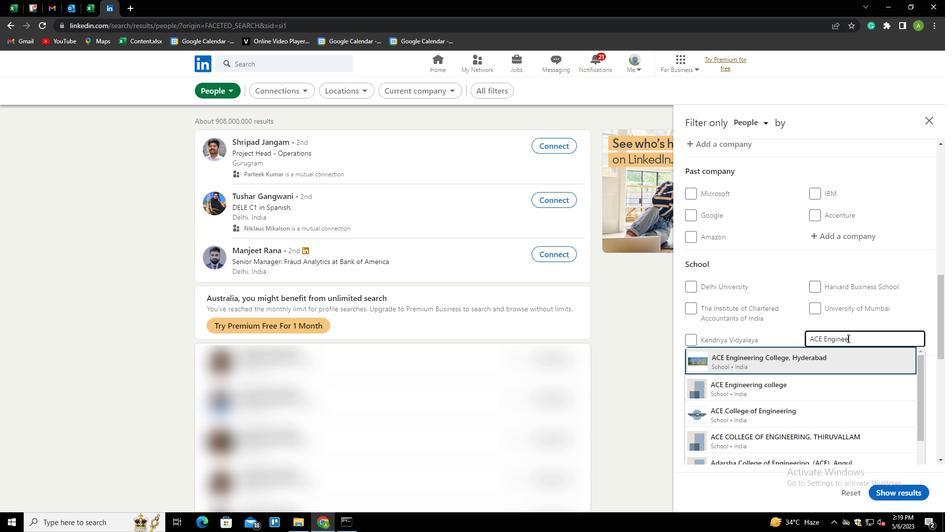 
Action: Mouse scrolled (848, 337) with delta (0, 0)
Screenshot: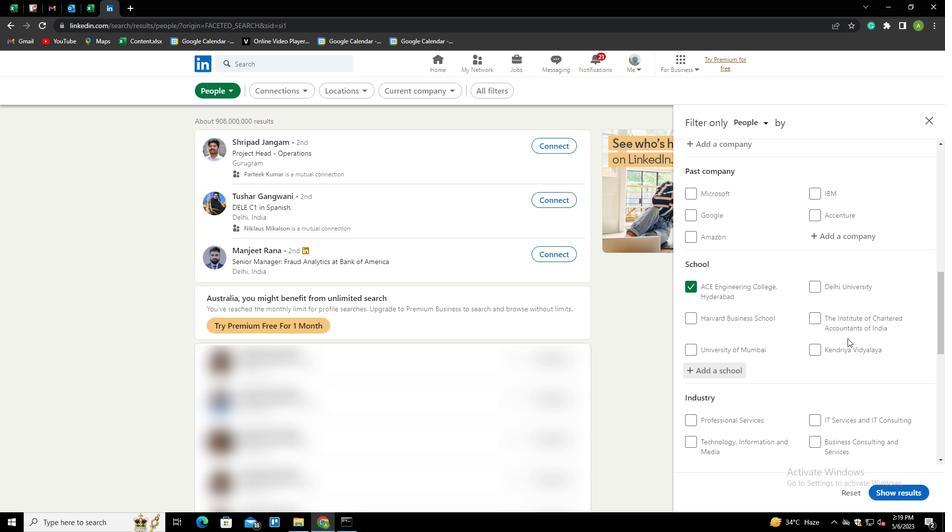 
Action: Mouse scrolled (848, 337) with delta (0, 0)
Screenshot: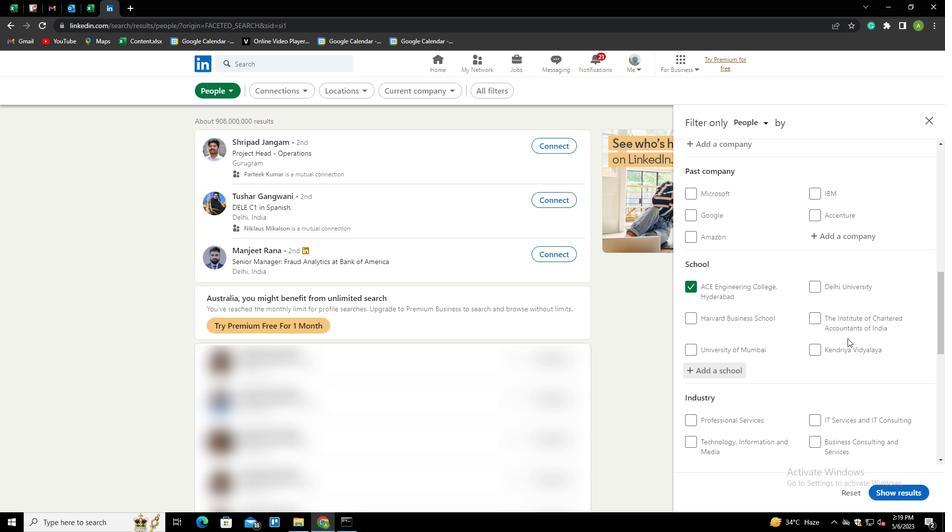 
Action: Mouse scrolled (848, 337) with delta (0, 0)
Screenshot: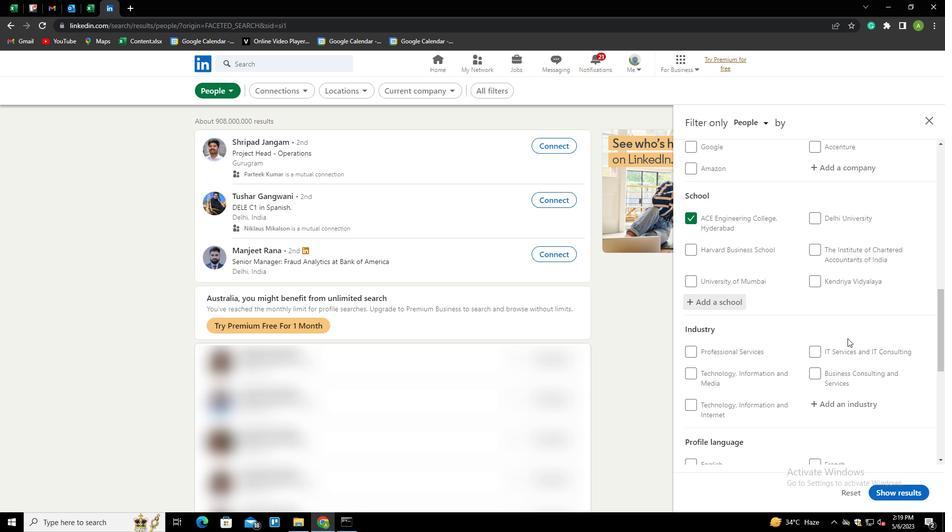 
Action: Mouse moved to (838, 327)
Screenshot: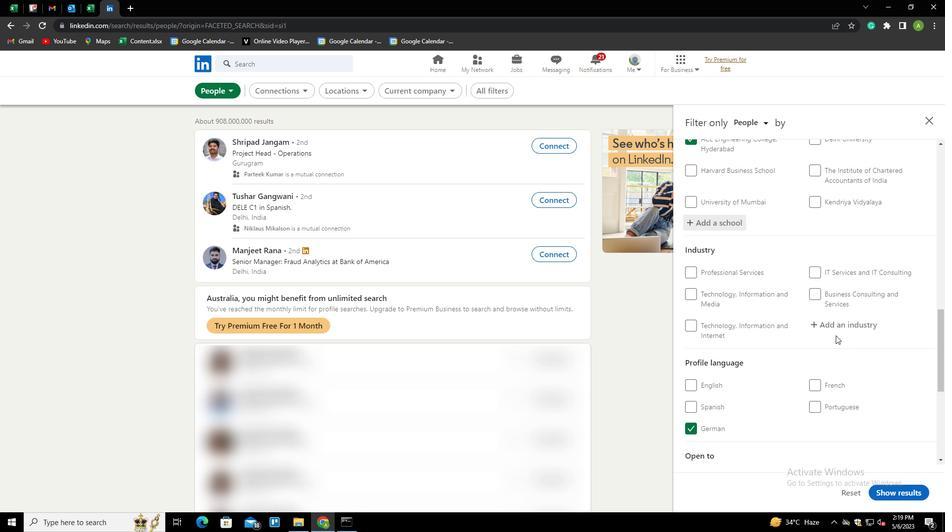 
Action: Mouse pressed left at (838, 327)
Screenshot: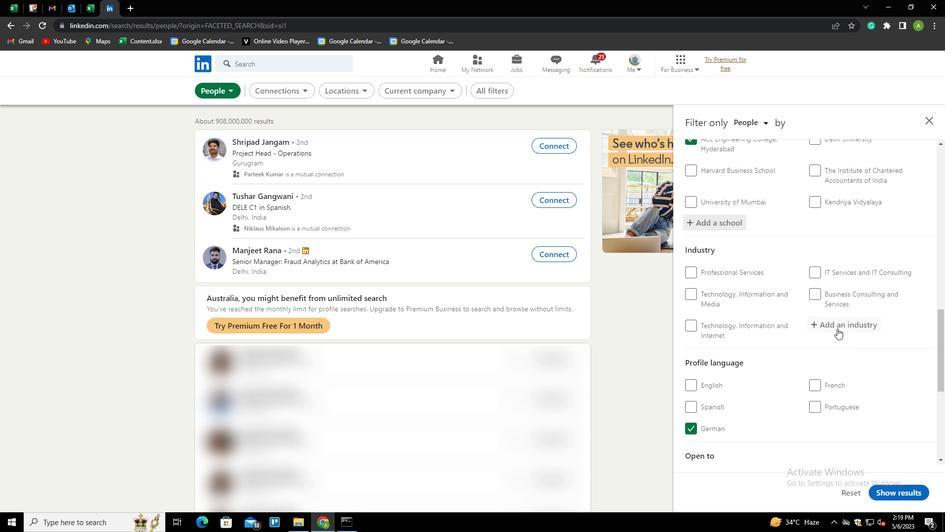 
Action: Key pressed <Key.shift><Key.shift><Key.shift><Key.shift><Key.shift><Key.shift><Key.shift><Key.shift><Key.shift><Key.shift><Key.shift><Key.shift><Key.shift><Key.shift><Key.shift><Key.shift><Key.shift><Key.shift><Key.shift><Key.shift><Key.shift><Key.shift><Key.shift><Key.shift><Key.shift><Key.shift><Key.shift><Key.shift><Key.shift><Key.shift><Key.shift><Key.shift><Key.shift><Key.shift><Key.shift><Key.shift><Key.shift><Key.shift><Key.shift><Key.shift><Key.shift><Key.shift><Key.shift><Key.shift><Key.shift><Key.shift><Key.shift><Key.shift><Key.shift><Key.shift><Key.shift><Key.shift><Key.shift><Key.shift><Key.shift><Key.shift><Key.shift><Key.shift><Key.shift><Key.shift><Key.shift><Key.shift><Key.shift><Key.shift><Key.shift><Key.shift><Key.shift><Key.shift><Key.shift><Key.shift><Key.shift><Key.shift><Key.shift><Key.shift><Key.shift><Key.shift><Key.shift><Key.shift><Key.shift><Key.shift><Key.shift><Key.shift><Key.shift><Key.shift><Key.shift><Key.shift><Key.shift><Key.shift><Key.shift><Key.shift><Key.shift><Key.shift><Key.shift><Key.shift><Key.shift><Key.shift><Key.shift><Key.shift><Key.shift><Key.shift>METAL<Key.space><Key.shift><Key.shift><Key.shift><Key.shift><Key.shift><Key.shift><Key.shift><Key.shift><Key.shift><Key.shift><Key.shift><Key.shift><Key.shift><Key.shift>VALVE<Key.space><Key.shift><Key.shift><Key.shift><Key.shift><Key.shift><Key.shift>BALL,<Key.space>AND<Key.space><Key.shift>T<Key.backspace><Key.shift><Key.shift><Key.shift><Key.shift><Key.shift><Key.shift><Key.shift><Key.shift><Key.shift>ROLLER<Key.space><Key.shift>MANUFACTURING<Key.down><Key.enter>
Screenshot: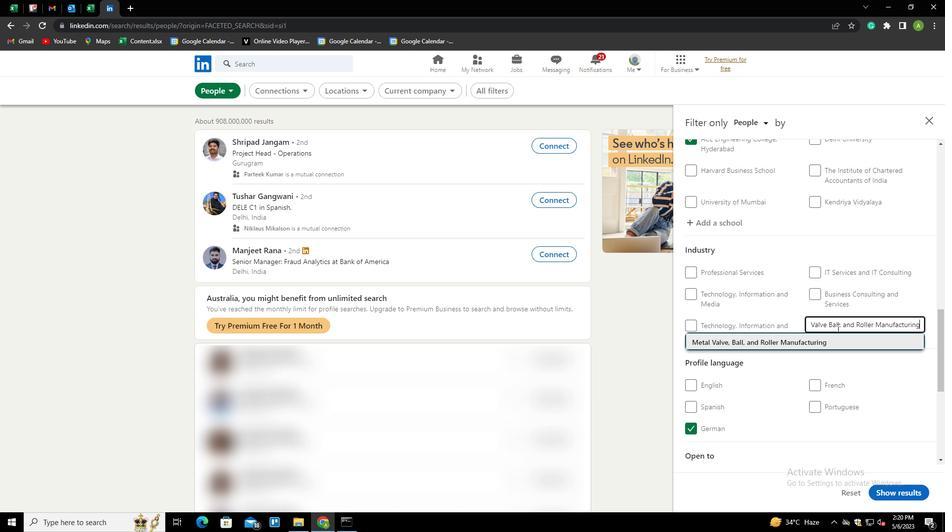 
Action: Mouse scrolled (838, 327) with delta (0, 0)
Screenshot: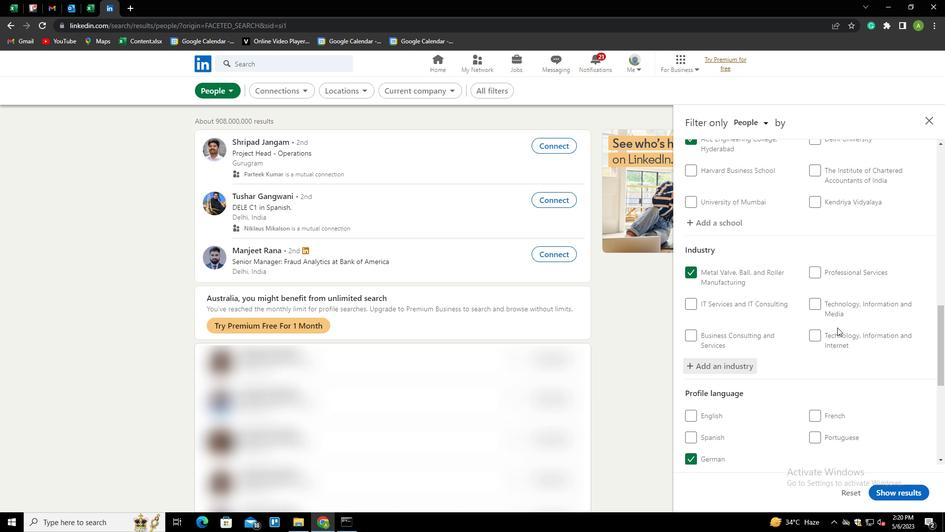 
Action: Mouse scrolled (838, 327) with delta (0, 0)
Screenshot: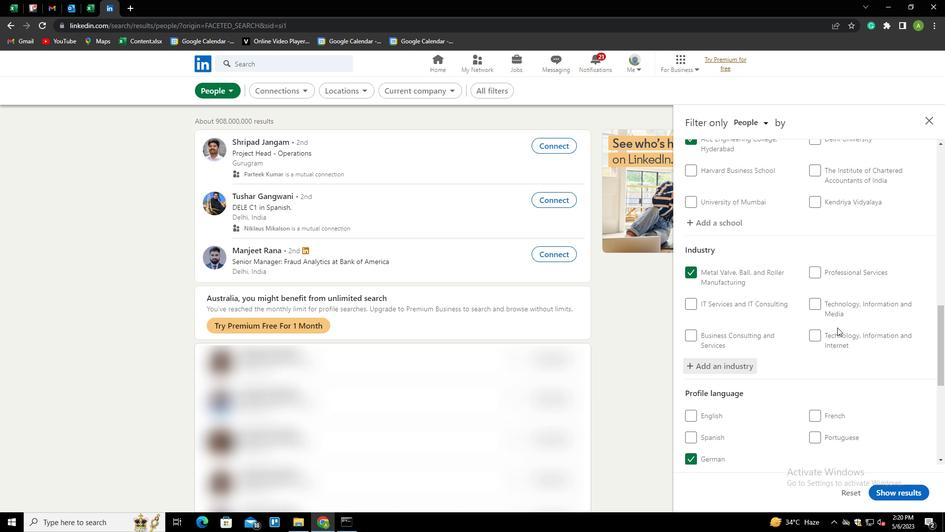 
Action: Mouse scrolled (838, 327) with delta (0, 0)
Screenshot: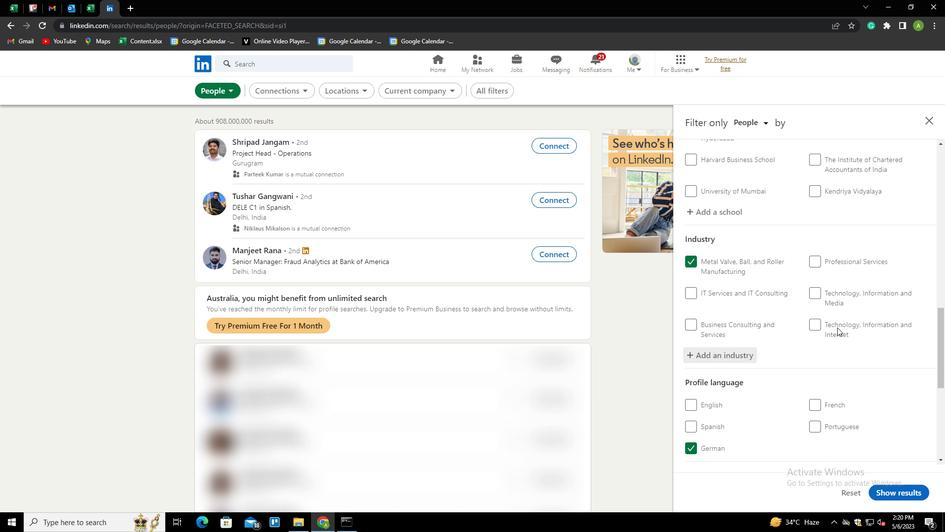 
Action: Mouse scrolled (838, 327) with delta (0, 0)
Screenshot: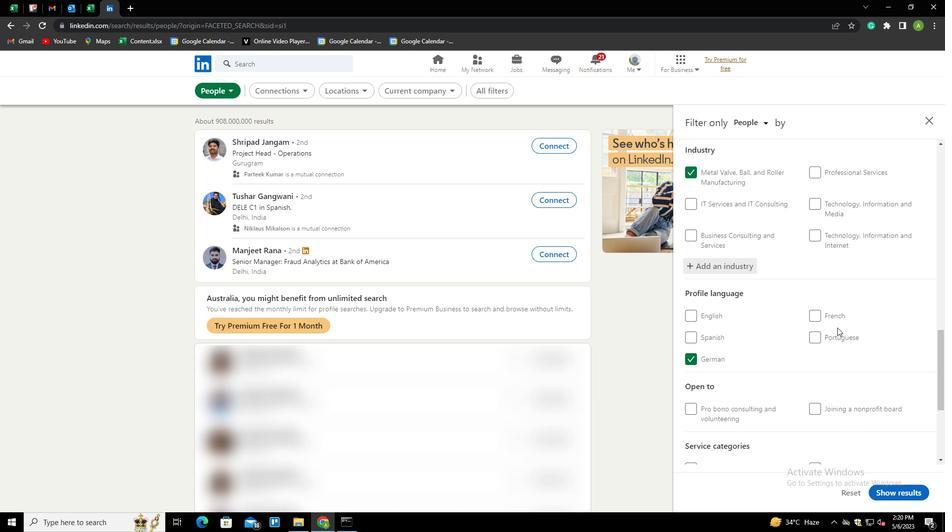 
Action: Mouse moved to (836, 358)
Screenshot: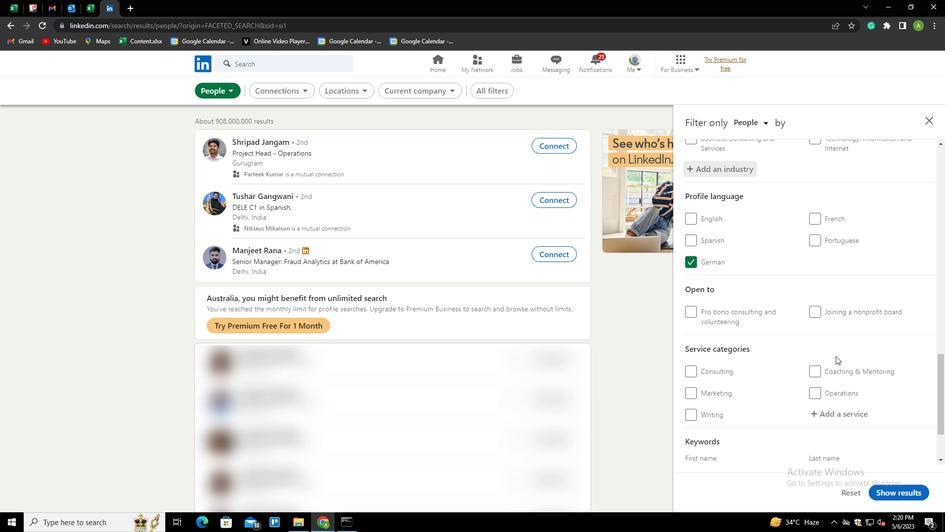 
Action: Mouse scrolled (836, 357) with delta (0, 0)
Screenshot: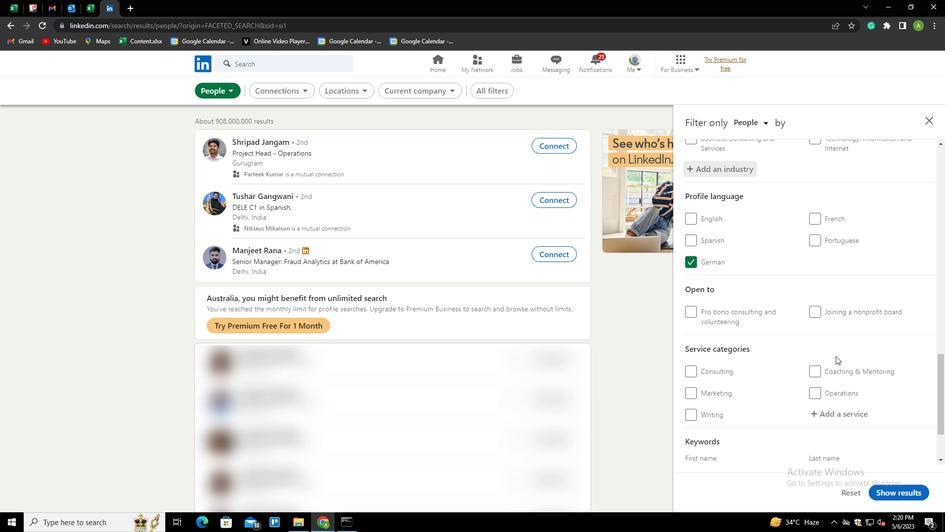 
Action: Mouse moved to (835, 358)
Screenshot: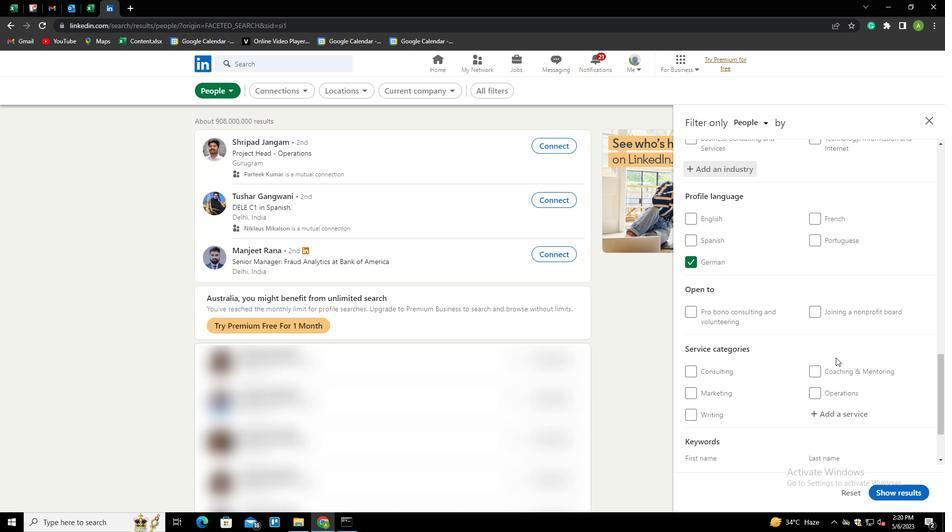 
Action: Mouse scrolled (835, 357) with delta (0, 0)
Screenshot: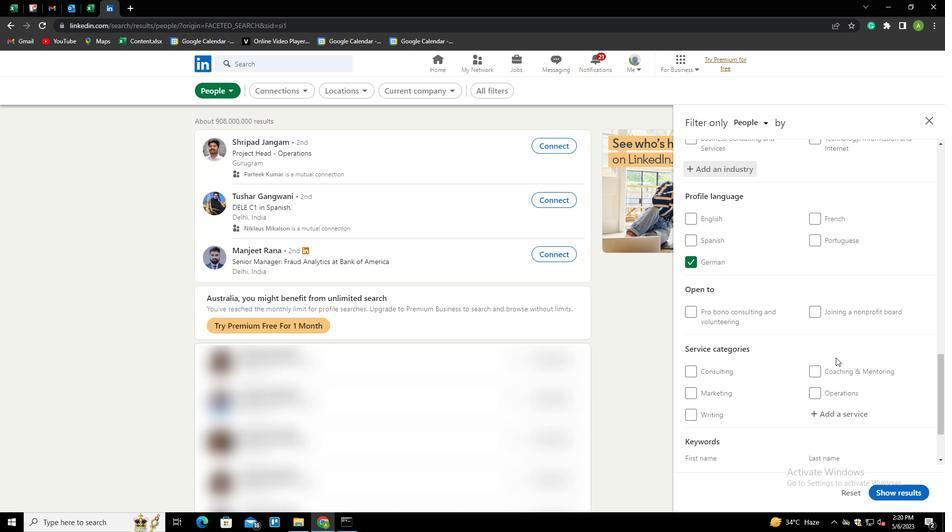 
Action: Mouse moved to (838, 324)
Screenshot: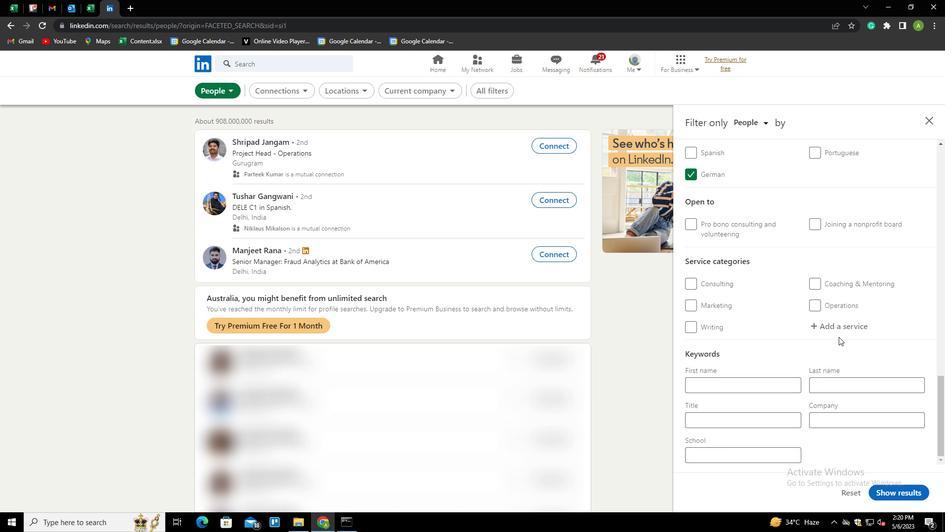 
Action: Mouse pressed left at (838, 324)
Screenshot: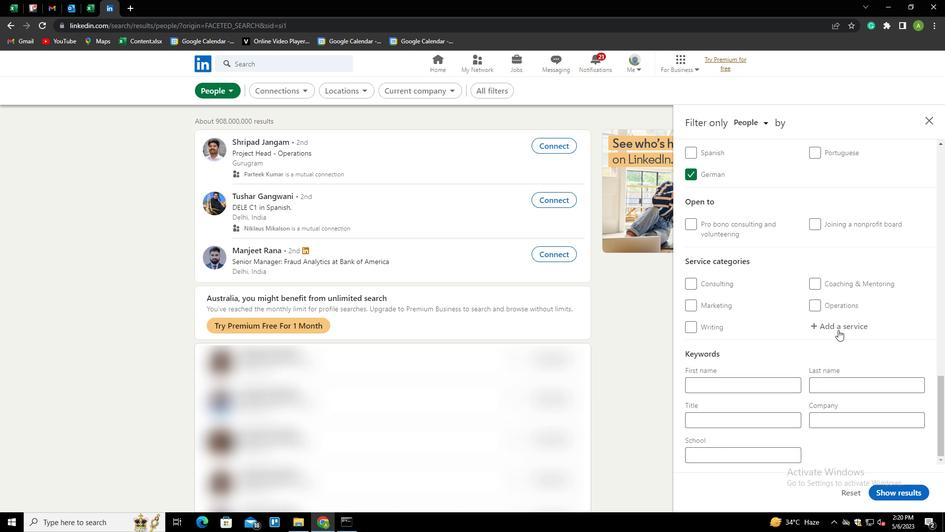 
Action: Key pressed <Key.shift><Key.shift><Key.shift><Key.shift><Key.shift><Key.shift><Key.shift><Key.shift><Key.shift><Key.shift><Key.shift><Key.shift><Key.shift><Key.shift><Key.shift><Key.shift><Key.shift><Key.shift><Key.shift>FINANCIAL<Key.space><Key.shift>ADVISORY<Key.down><Key.enter>
Screenshot: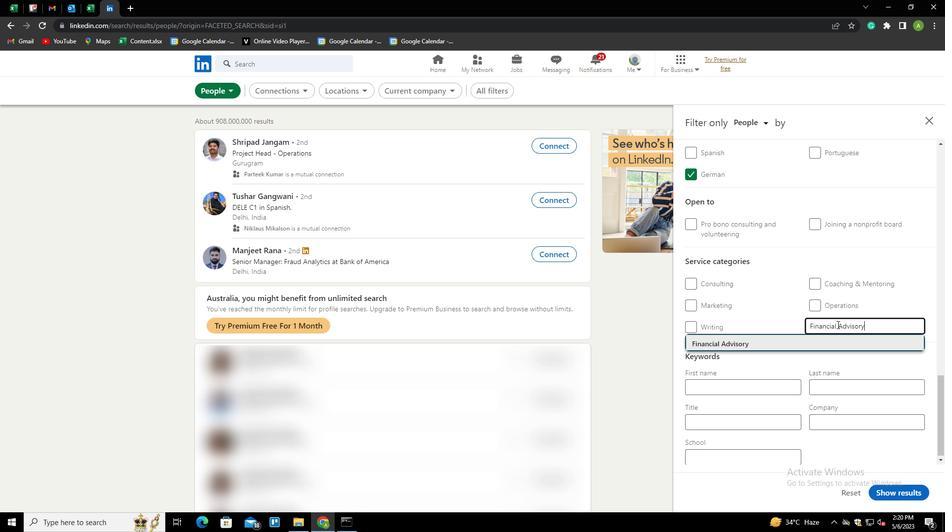 
Action: Mouse scrolled (838, 324) with delta (0, 0)
Screenshot: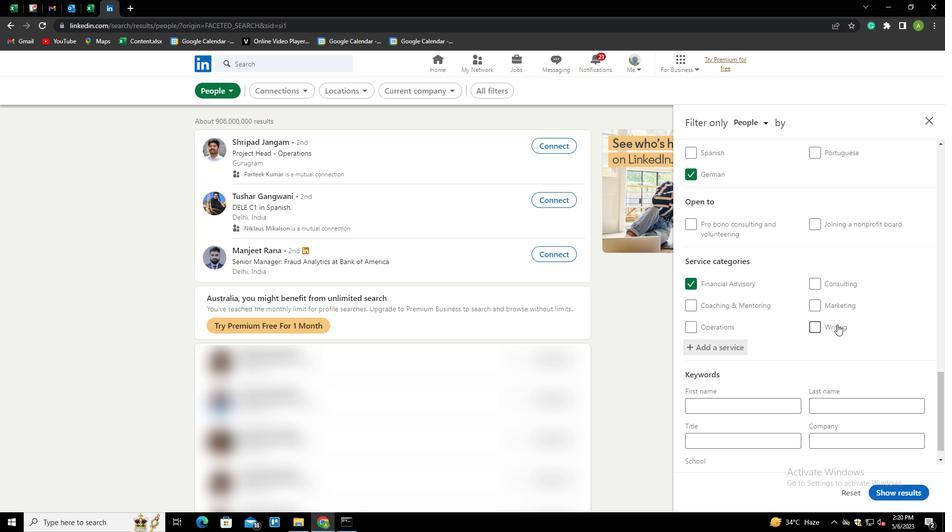 
Action: Mouse scrolled (838, 324) with delta (0, 0)
Screenshot: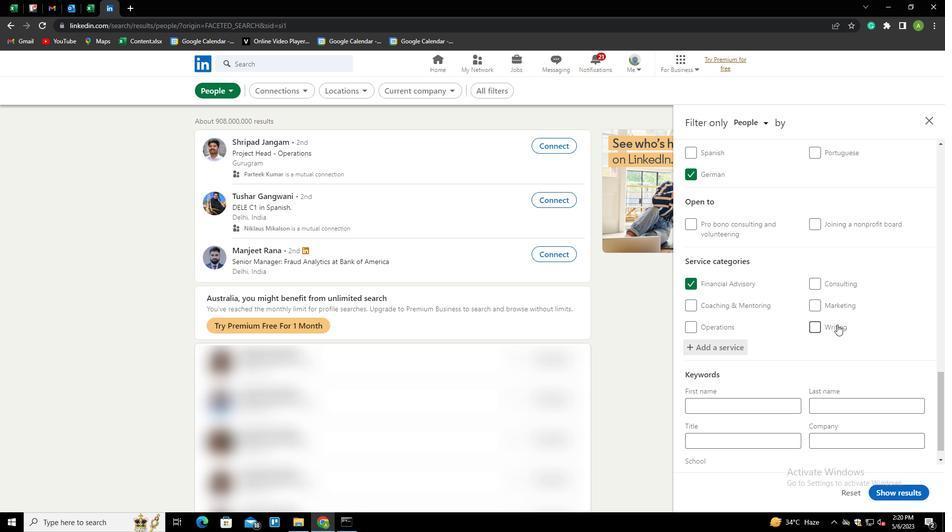 
Action: Mouse scrolled (838, 324) with delta (0, 0)
Screenshot: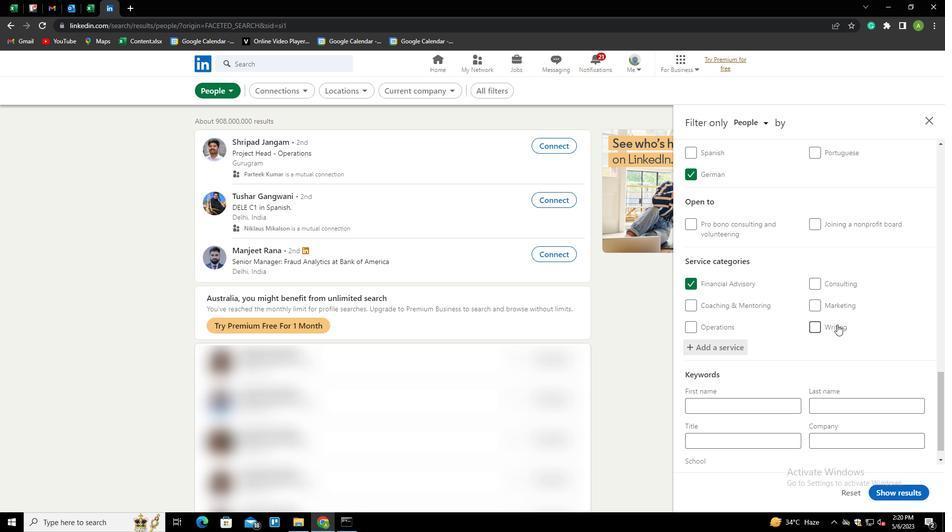 
Action: Mouse scrolled (838, 324) with delta (0, 0)
Screenshot: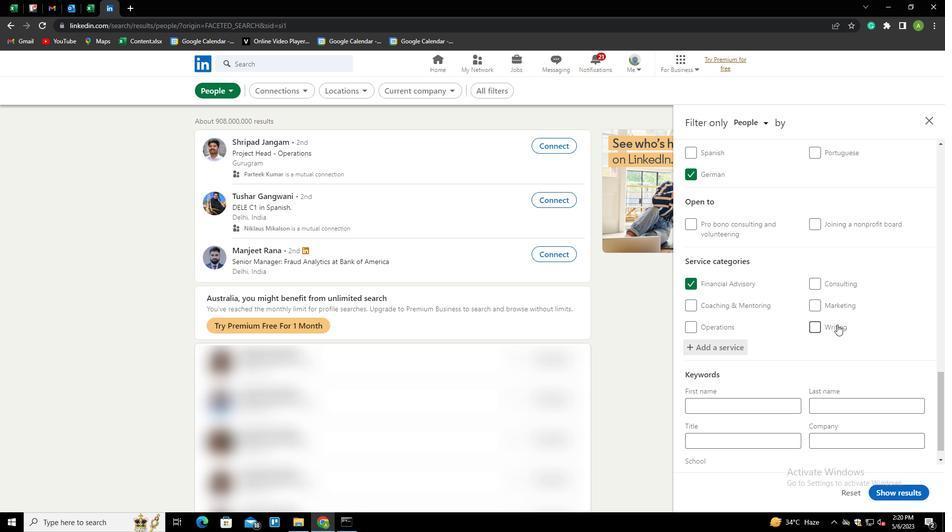 
Action: Mouse scrolled (838, 324) with delta (0, 0)
Screenshot: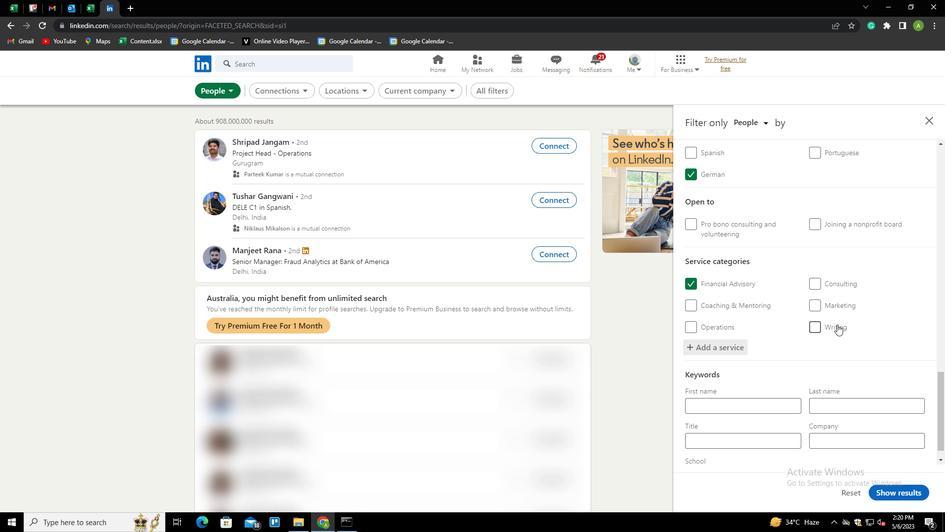 
Action: Mouse scrolled (838, 324) with delta (0, 0)
Screenshot: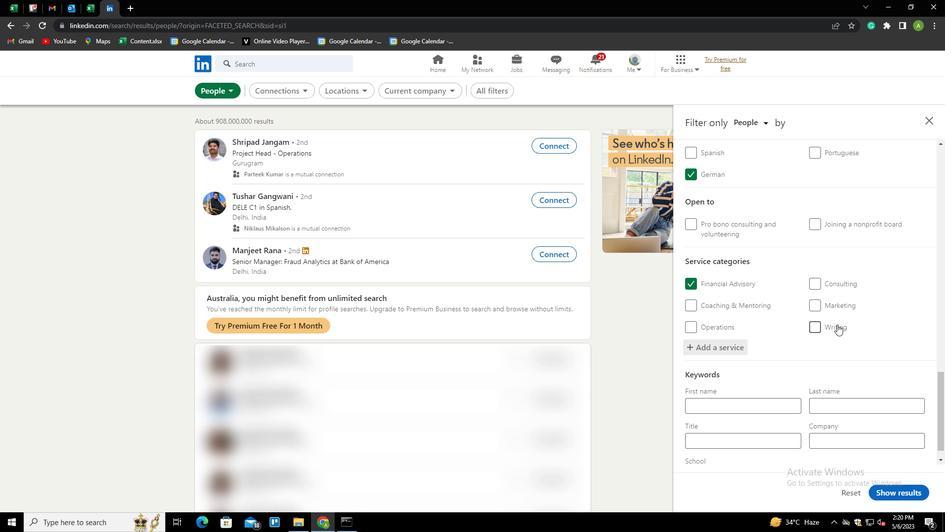 
Action: Mouse moved to (772, 426)
Screenshot: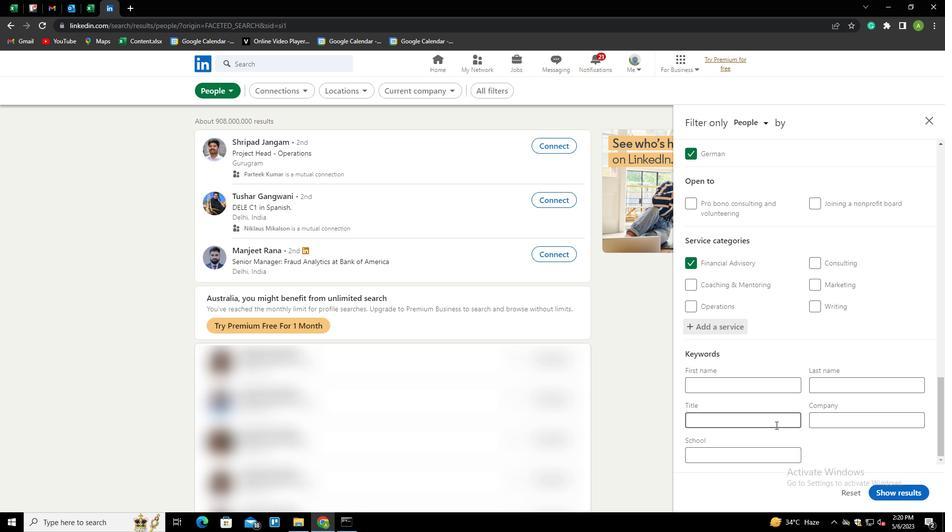 
Action: Mouse pressed left at (772, 426)
Screenshot: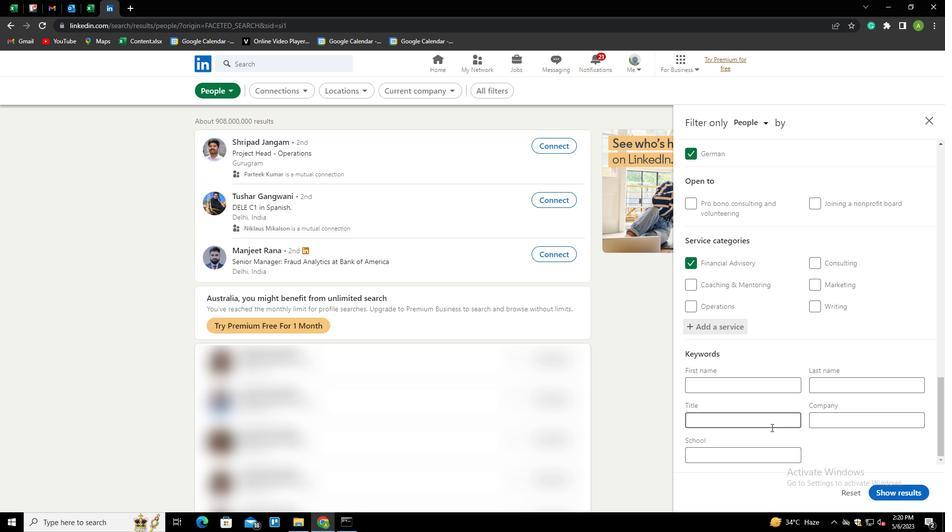 
Action: Key pressed <Key.shift>SOLAR<Key.space><Key.shift>PHOTOVOLTAIC<Key.space><Key.shift>S<Key.backspace><Key.shift>INSTALLER
Screenshot: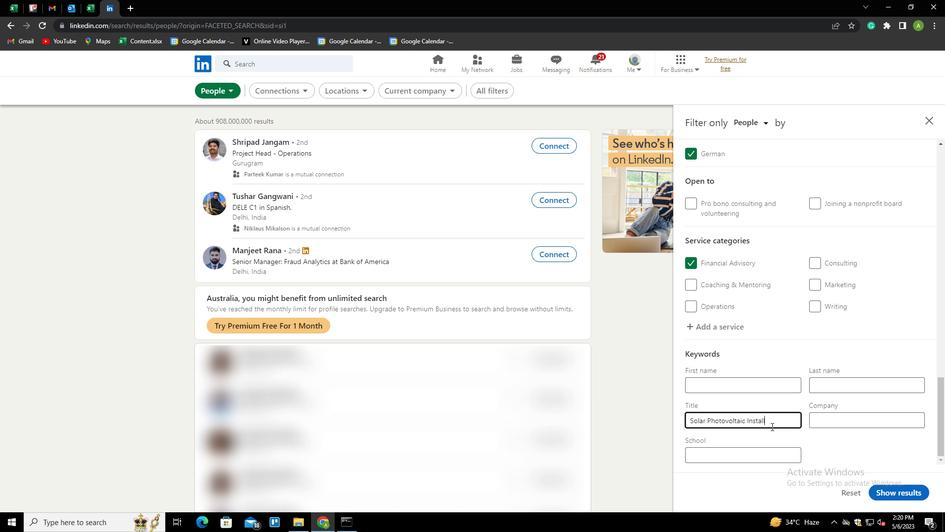 
Action: Mouse moved to (810, 444)
Screenshot: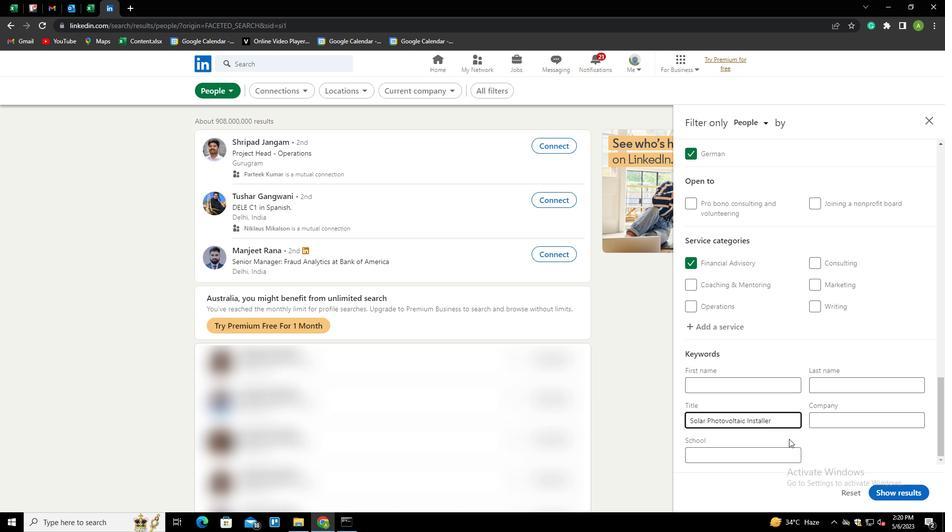 
Action: Mouse pressed left at (810, 444)
Screenshot: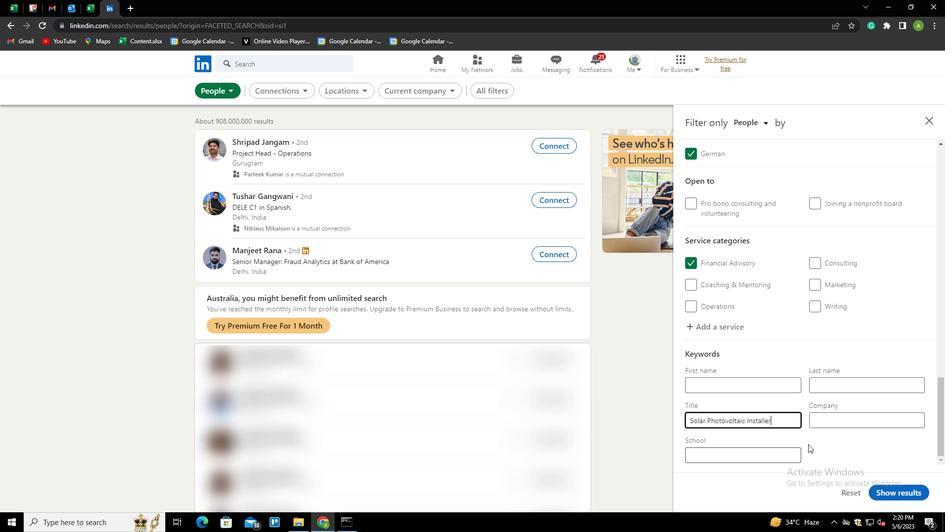 
Action: Mouse moved to (910, 489)
Screenshot: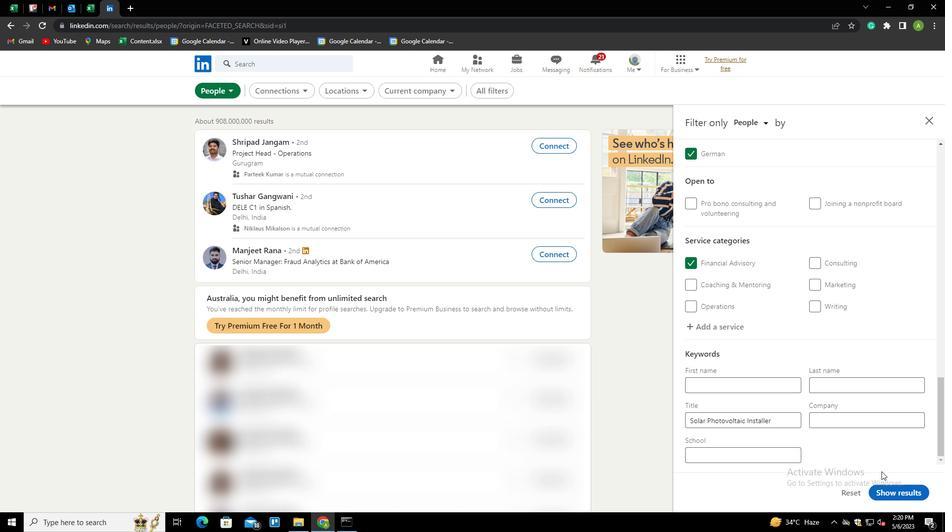 
Action: Mouse pressed left at (910, 489)
Screenshot: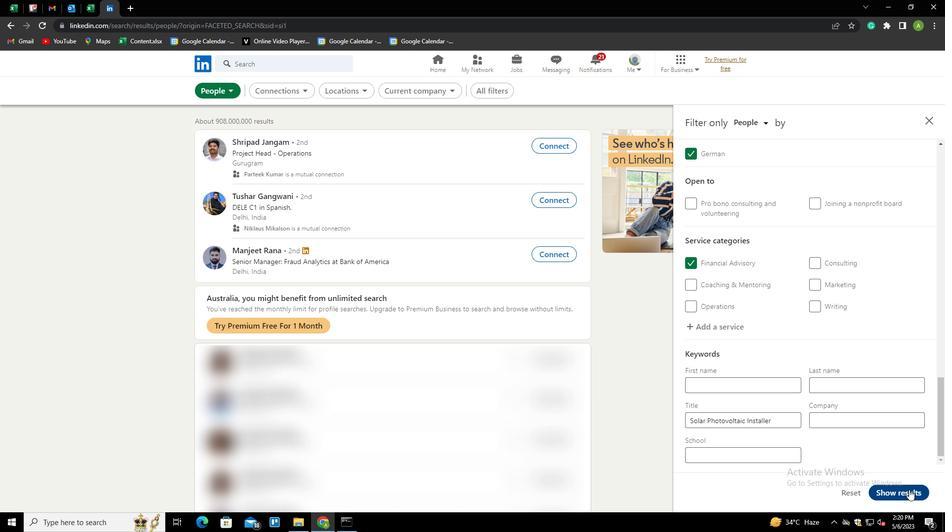 
Action: Mouse moved to (890, 477)
Screenshot: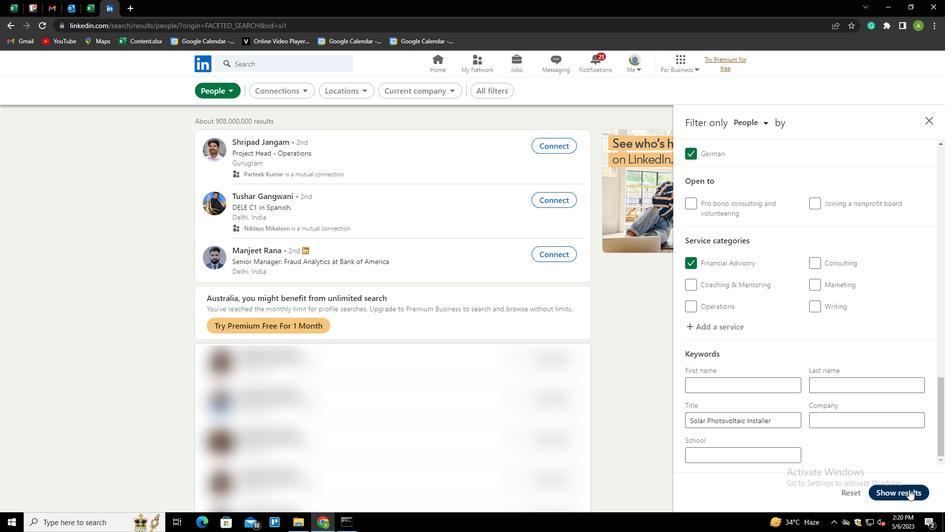 
